 Task: Search one way flight ticket for 2 adults, 4 children and 1 infant on lap in business from Charlottesville: Charlottesville-albemarle Airport to Evansville: Evansville Regional Airport on 8-3-2023. Choice of flights is Spirit. Number of bags: 1 carry on bag. Price is upto 83000. Outbound departure time preference is 20:30.
Action: Mouse moved to (290, 117)
Screenshot: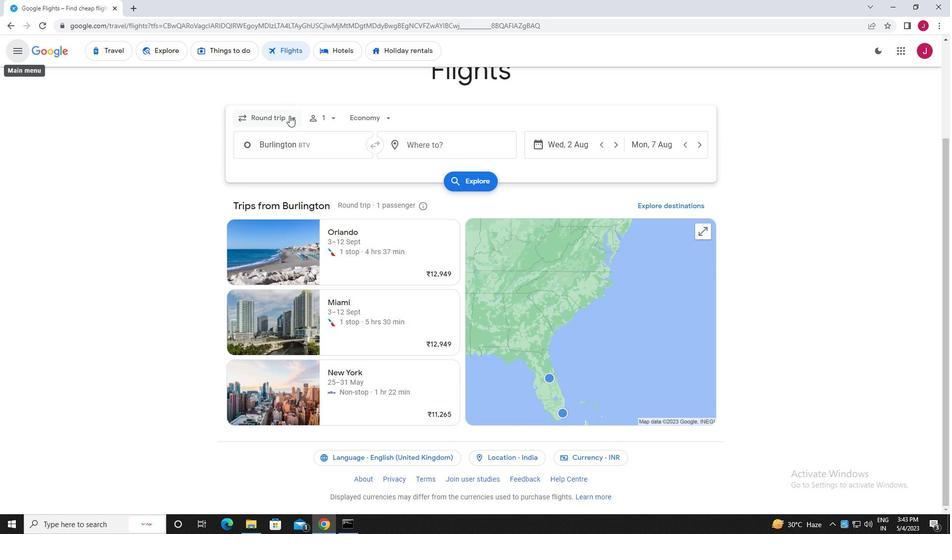 
Action: Mouse pressed left at (290, 117)
Screenshot: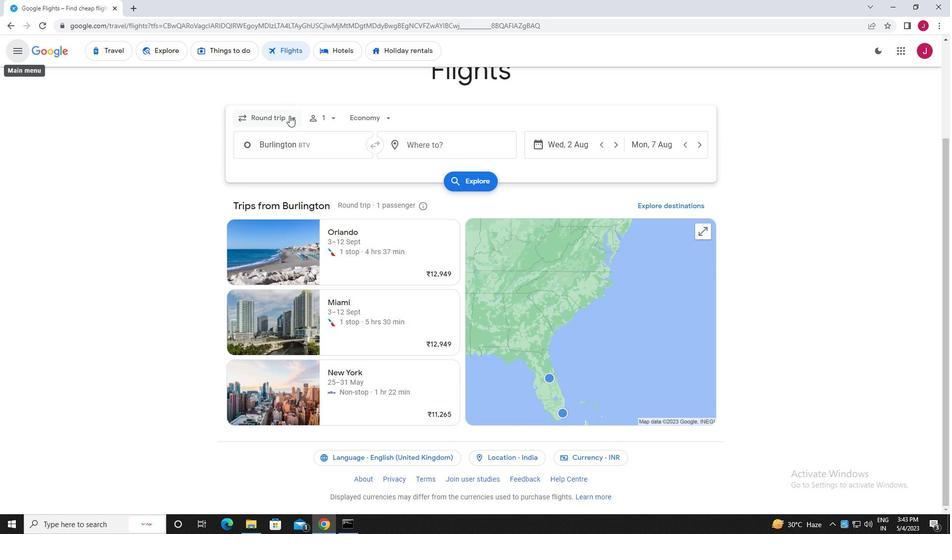 
Action: Mouse moved to (278, 162)
Screenshot: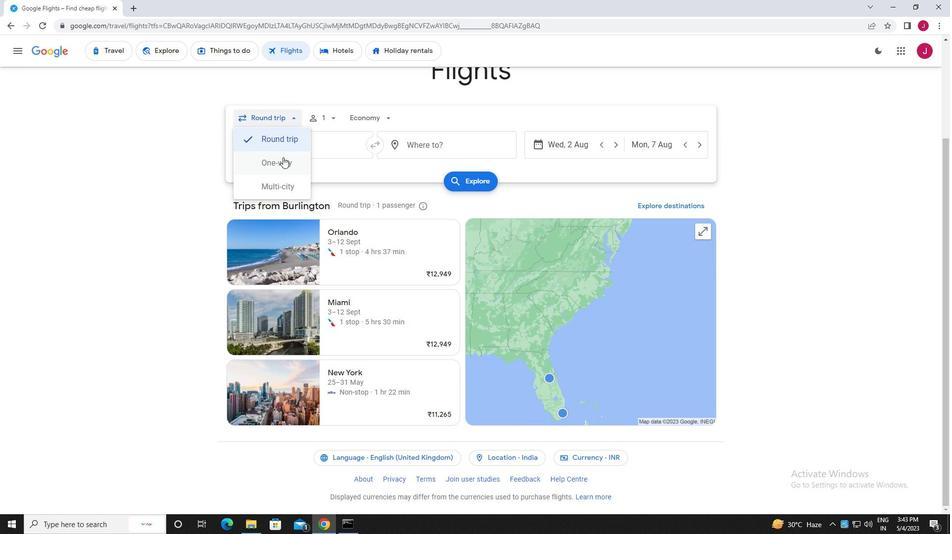 
Action: Mouse pressed left at (278, 162)
Screenshot: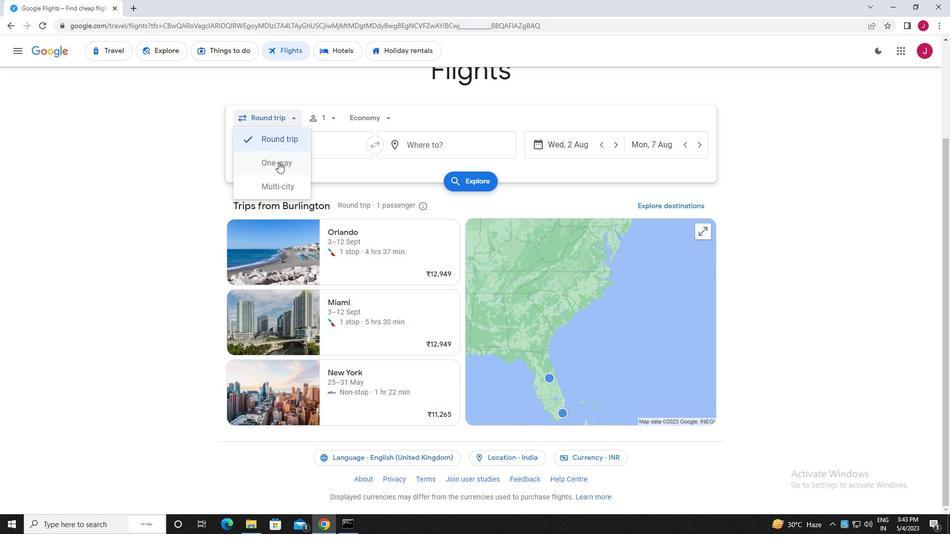 
Action: Mouse moved to (330, 117)
Screenshot: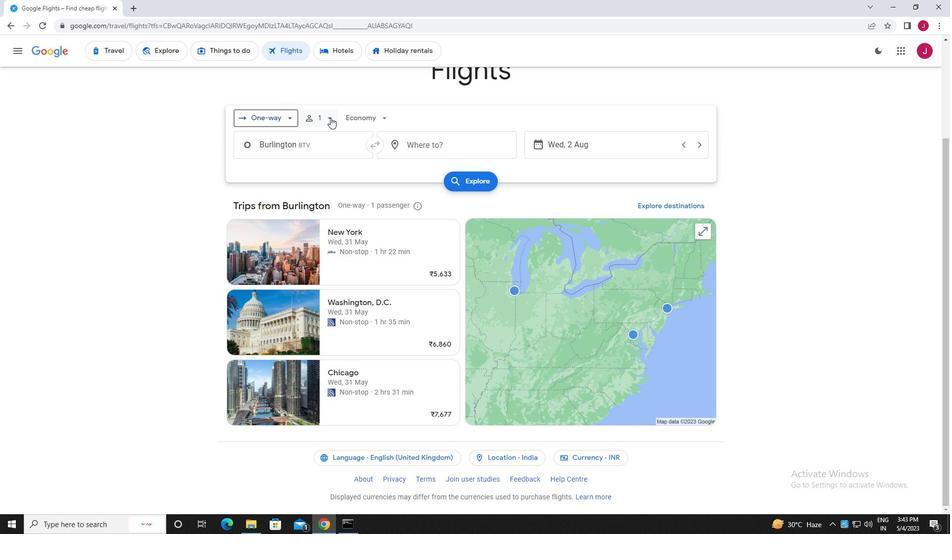 
Action: Mouse pressed left at (330, 117)
Screenshot: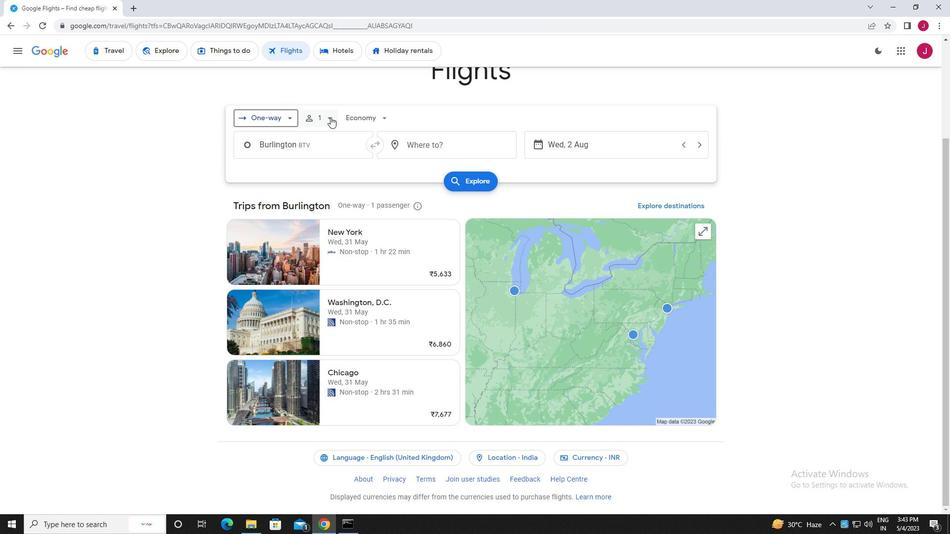 
Action: Mouse moved to (399, 143)
Screenshot: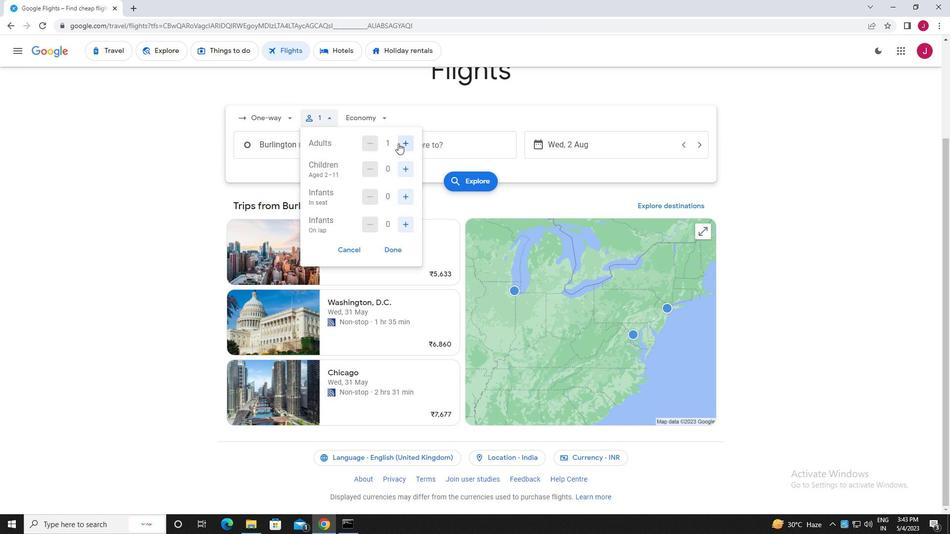 
Action: Mouse pressed left at (399, 143)
Screenshot: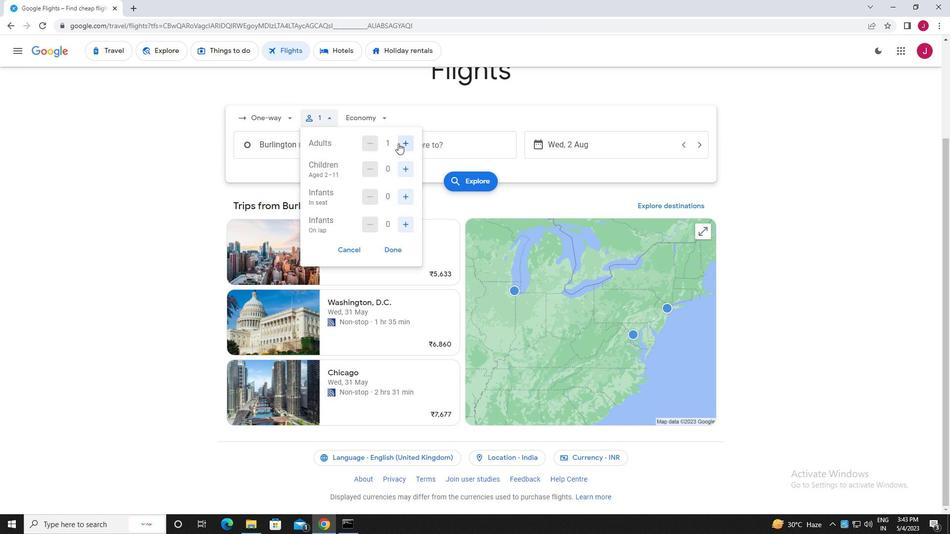 
Action: Mouse moved to (404, 171)
Screenshot: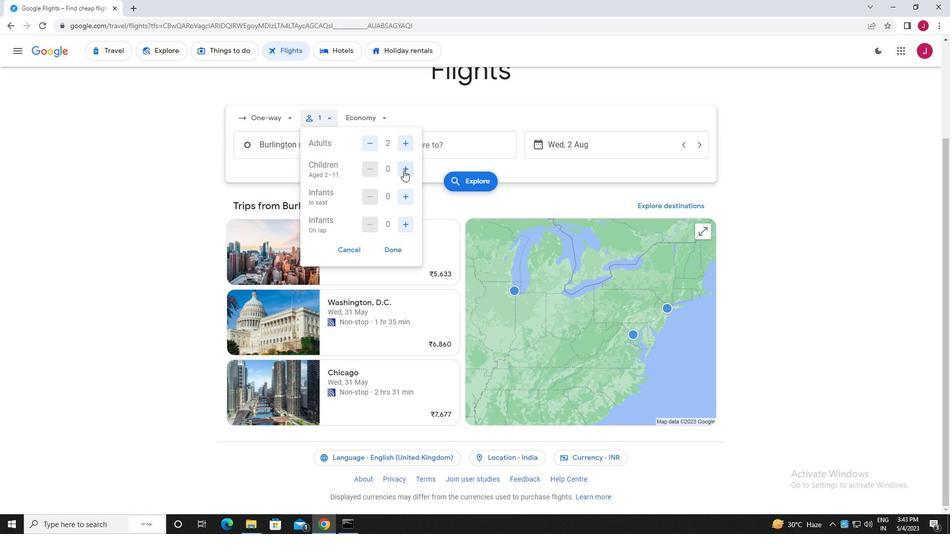 
Action: Mouse pressed left at (404, 171)
Screenshot: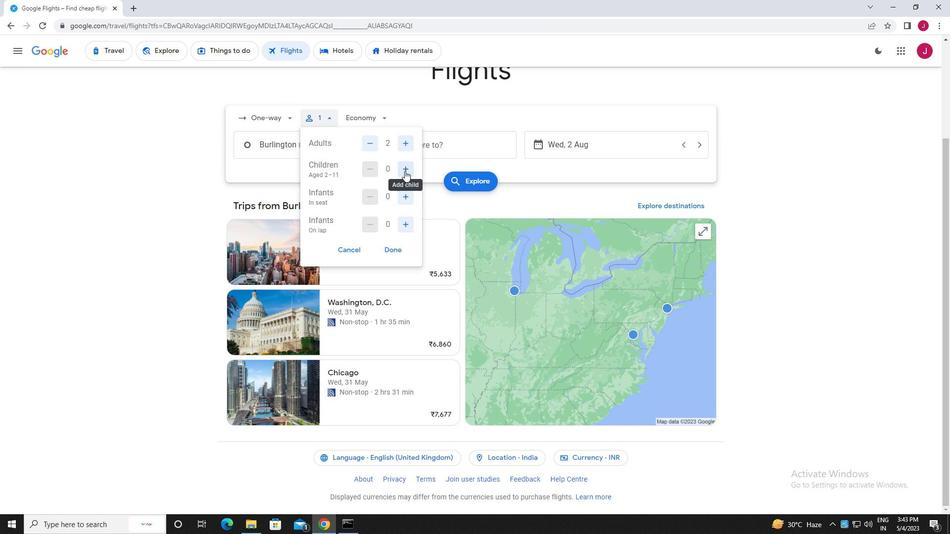
Action: Mouse pressed left at (404, 171)
Screenshot: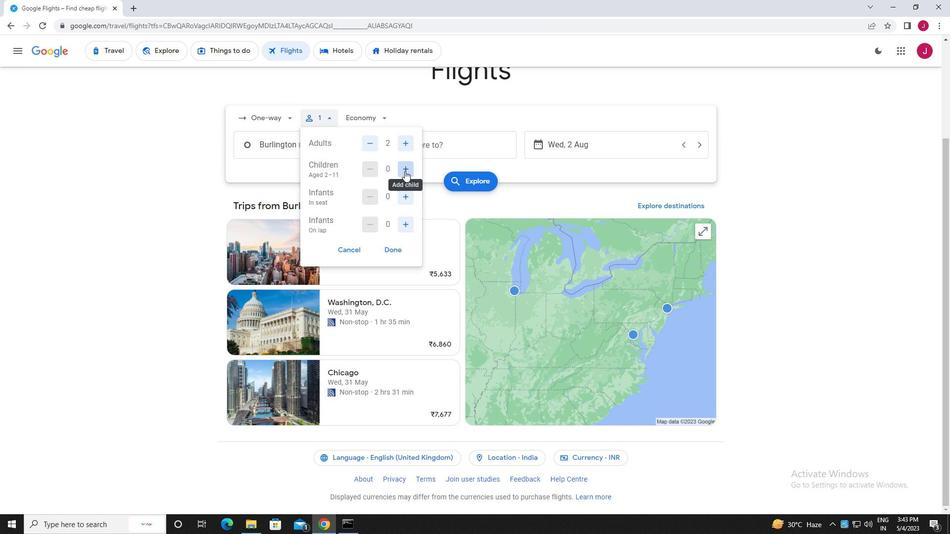 
Action: Mouse pressed left at (404, 171)
Screenshot: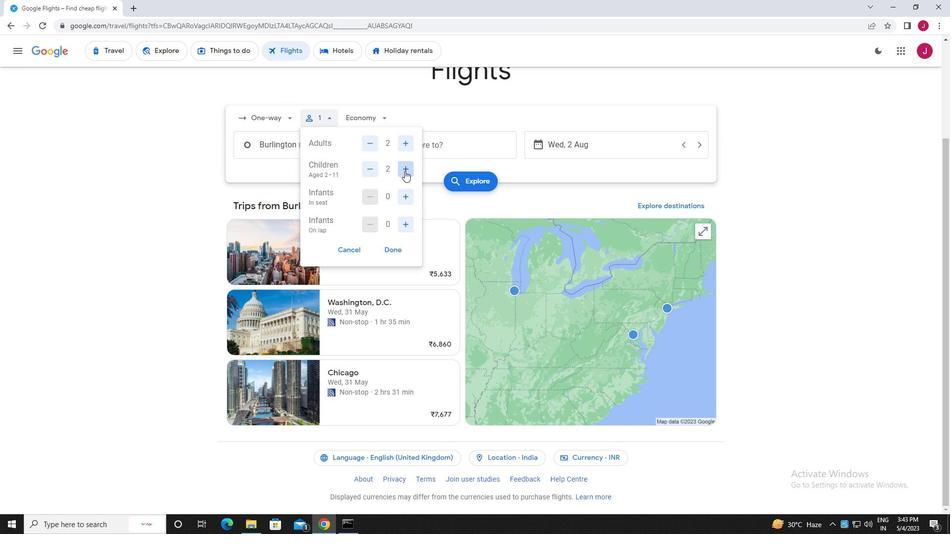 
Action: Mouse pressed left at (404, 171)
Screenshot: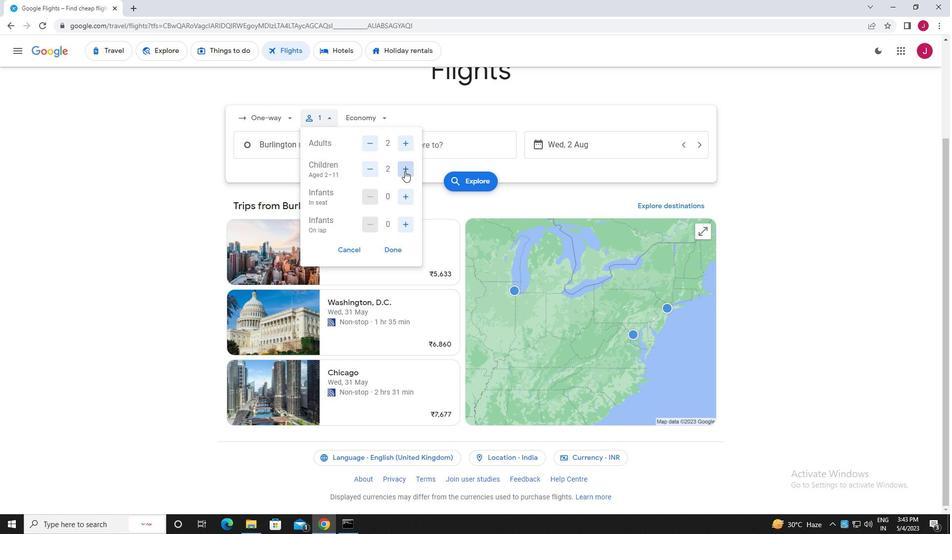 
Action: Mouse moved to (402, 225)
Screenshot: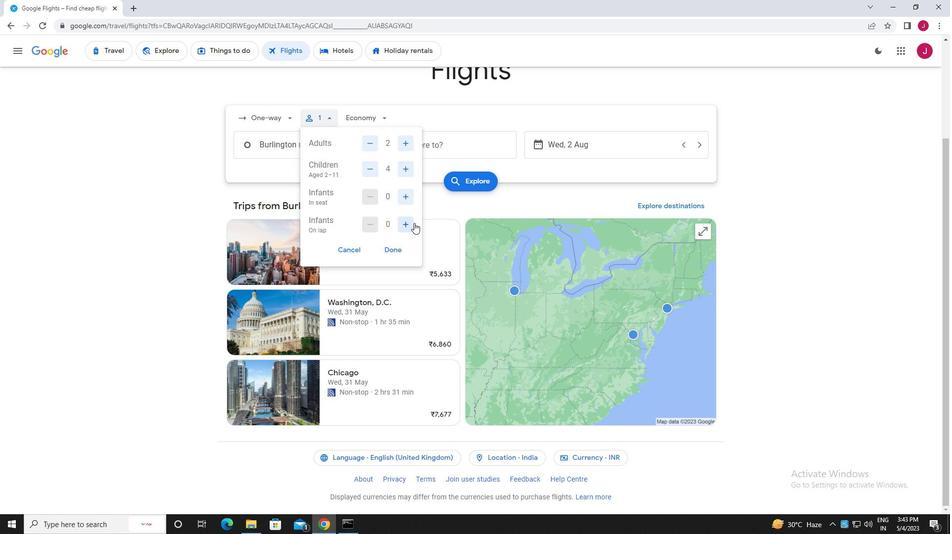 
Action: Mouse pressed left at (402, 225)
Screenshot: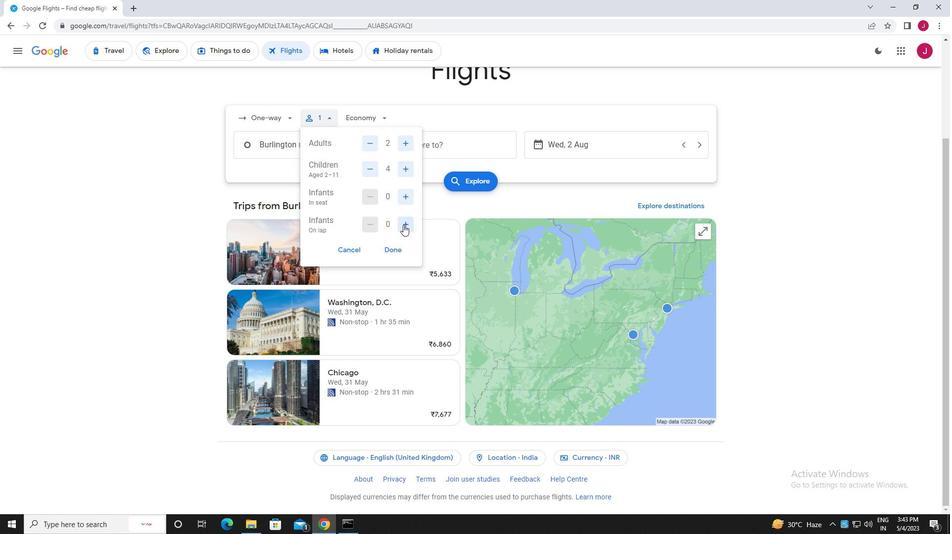 
Action: Mouse moved to (395, 248)
Screenshot: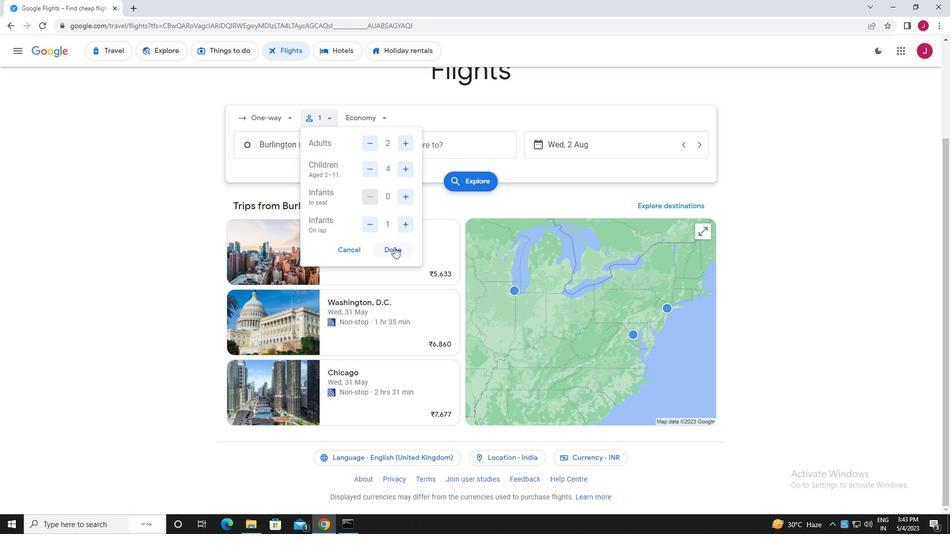 
Action: Mouse pressed left at (395, 248)
Screenshot: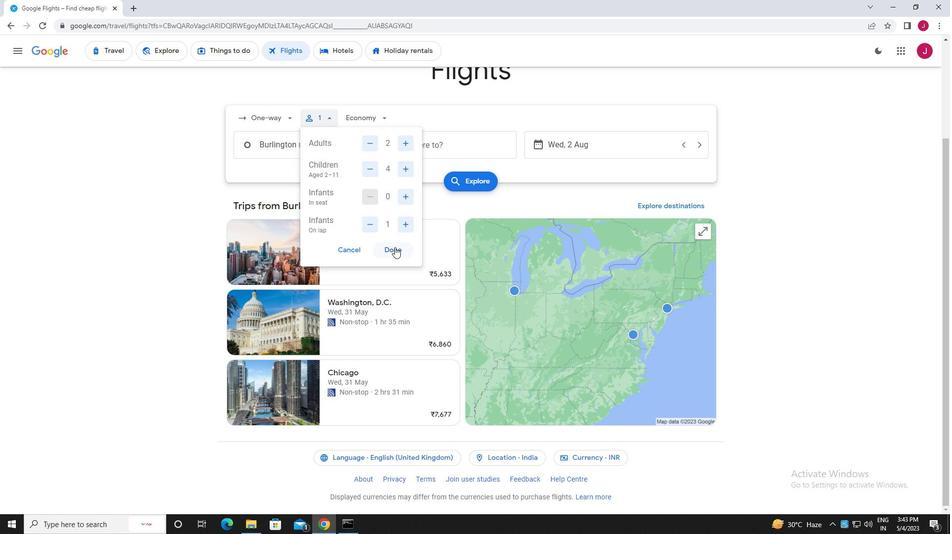 
Action: Mouse moved to (381, 120)
Screenshot: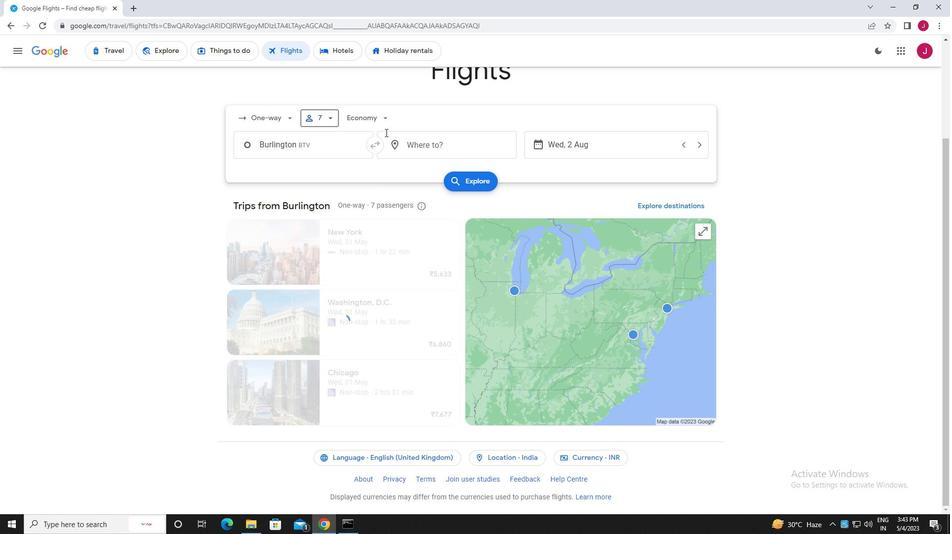 
Action: Mouse pressed left at (381, 120)
Screenshot: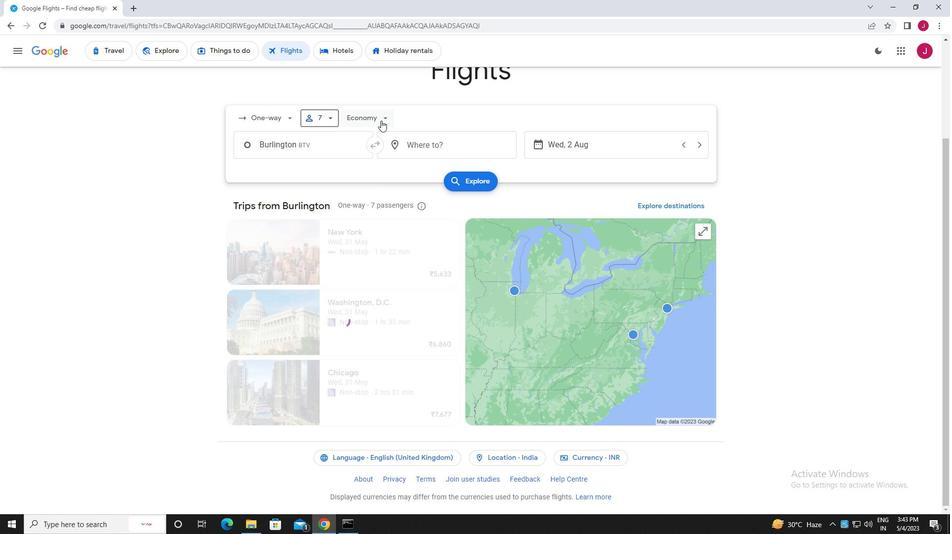 
Action: Mouse moved to (390, 188)
Screenshot: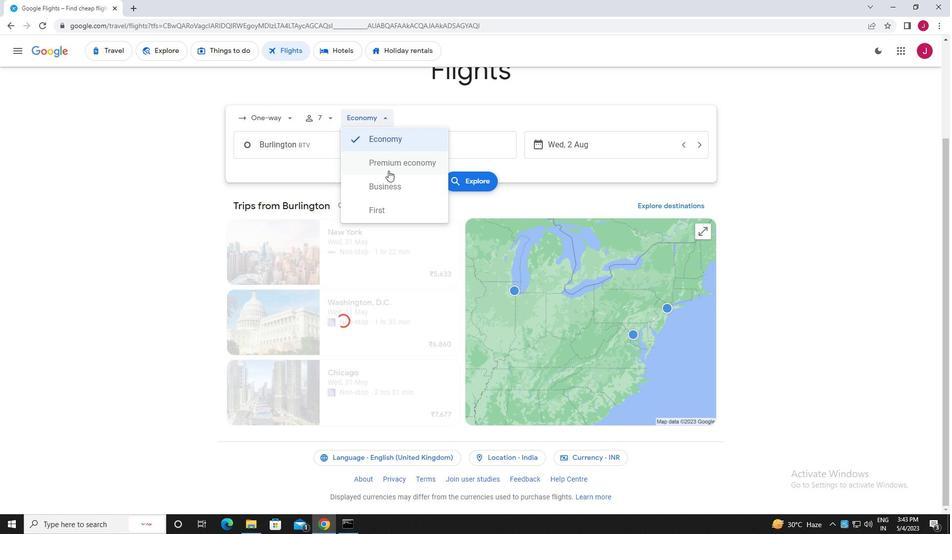 
Action: Mouse pressed left at (390, 188)
Screenshot: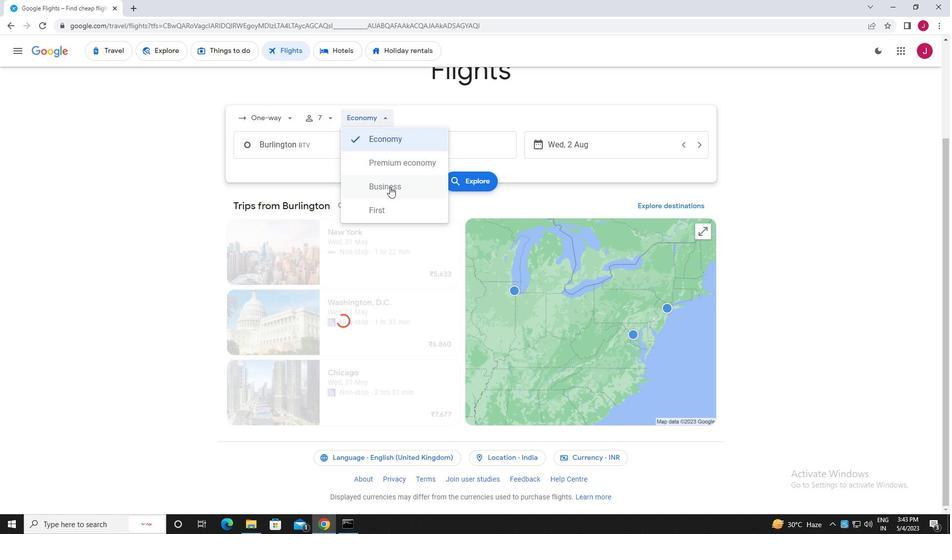
Action: Mouse moved to (344, 147)
Screenshot: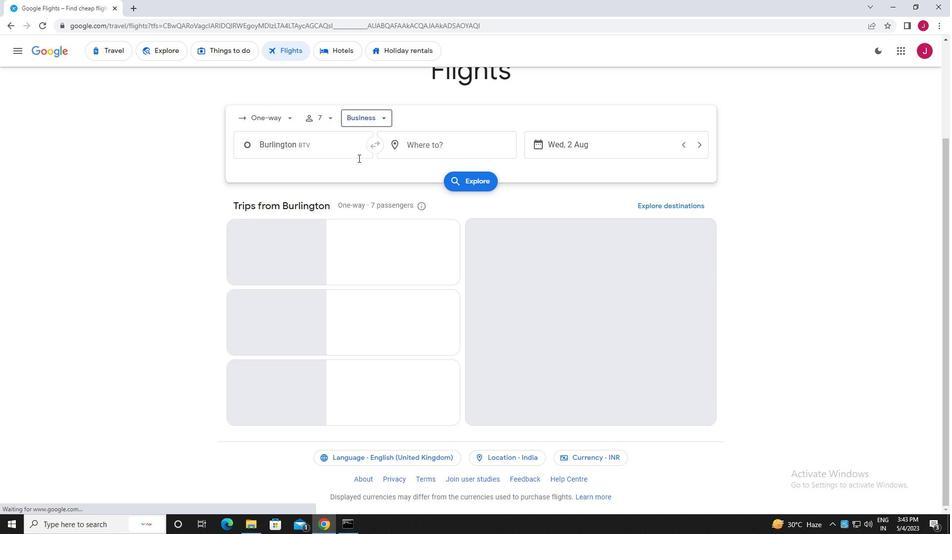 
Action: Mouse pressed left at (344, 147)
Screenshot: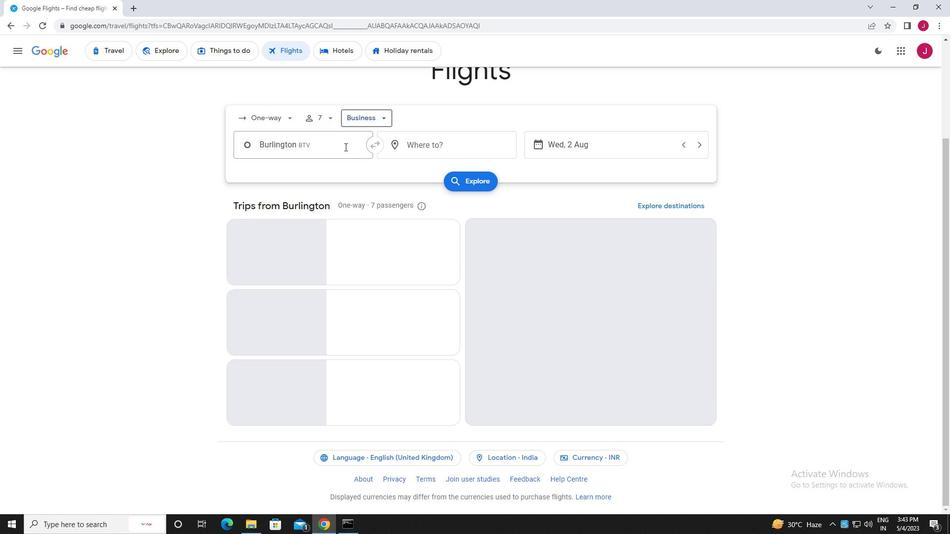 
Action: Mouse moved to (343, 147)
Screenshot: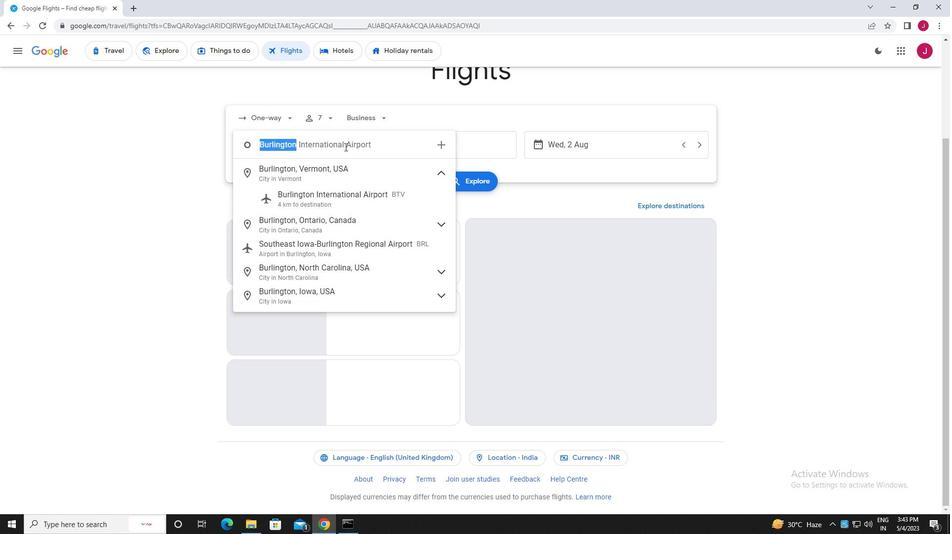 
Action: Key pressed charlottesville
Screenshot: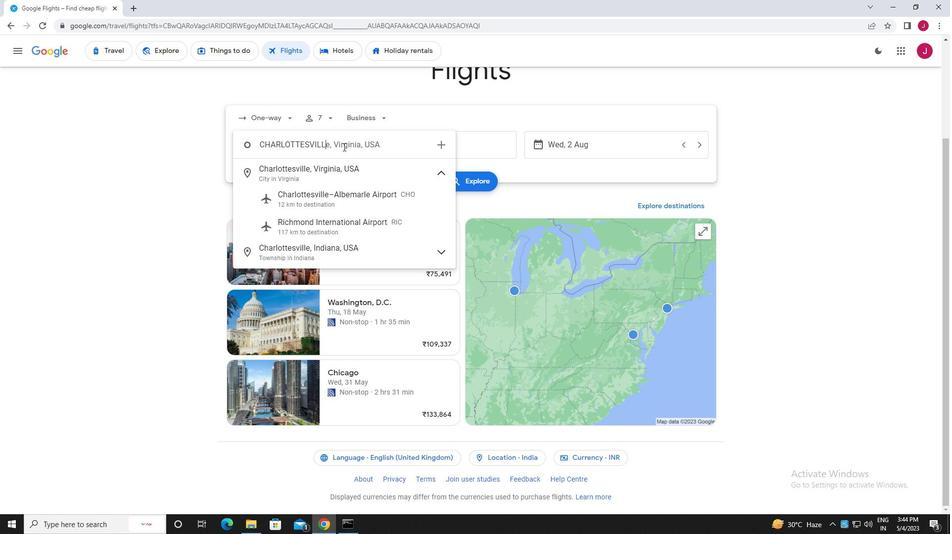 
Action: Mouse moved to (372, 196)
Screenshot: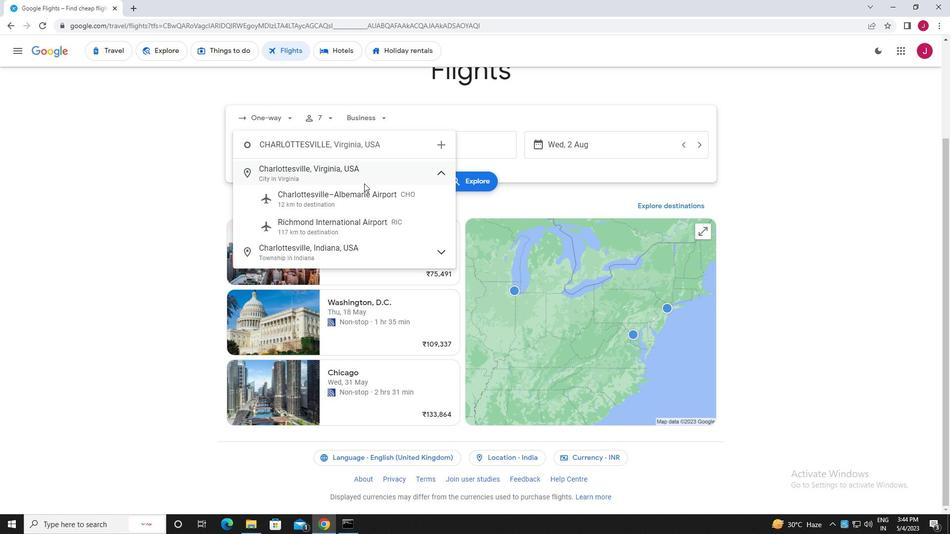 
Action: Mouse pressed left at (372, 196)
Screenshot: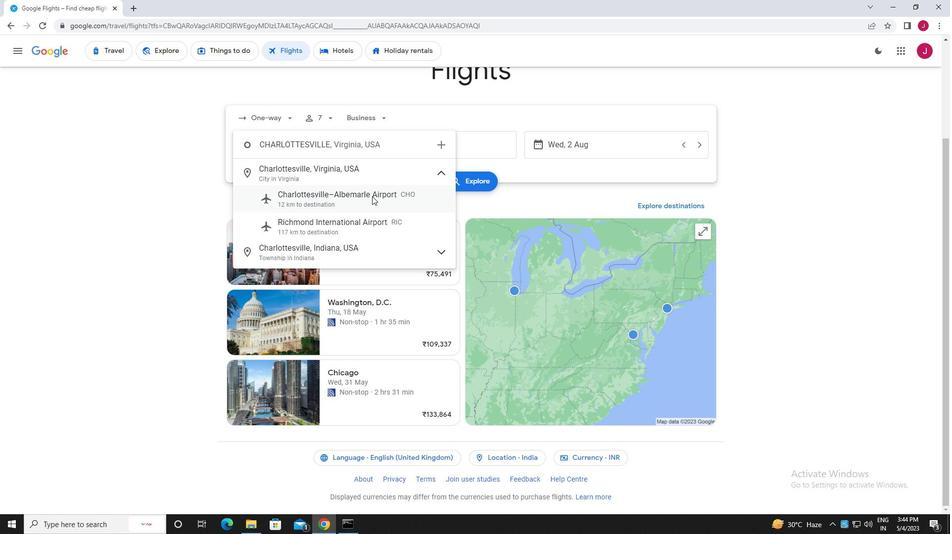 
Action: Mouse moved to (463, 151)
Screenshot: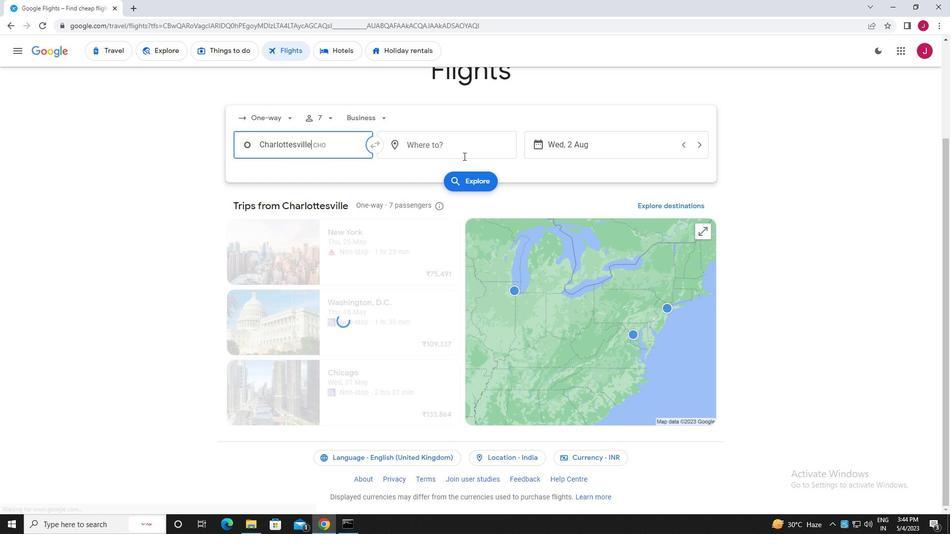 
Action: Mouse pressed left at (463, 151)
Screenshot: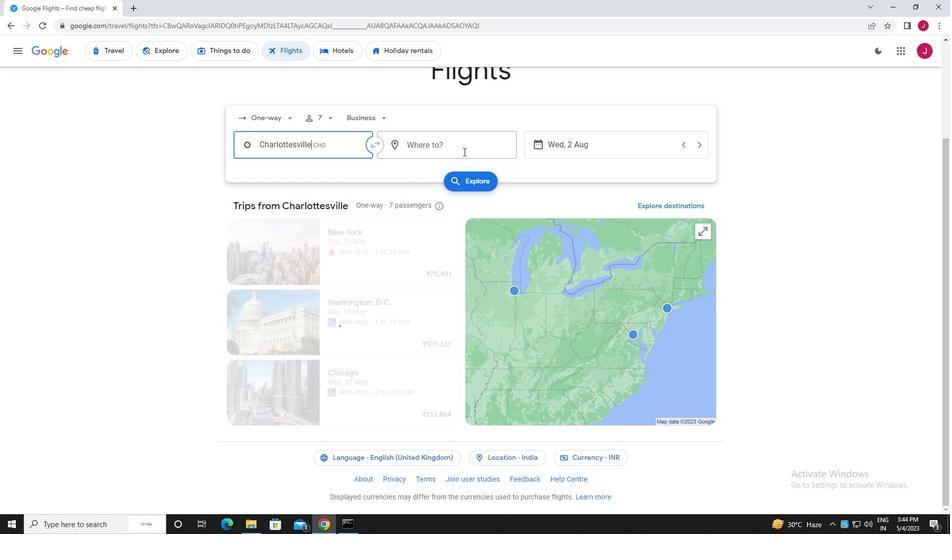 
Action: Key pressed evans<Key.space>v<Key.backspace><Key.backspace>
Screenshot: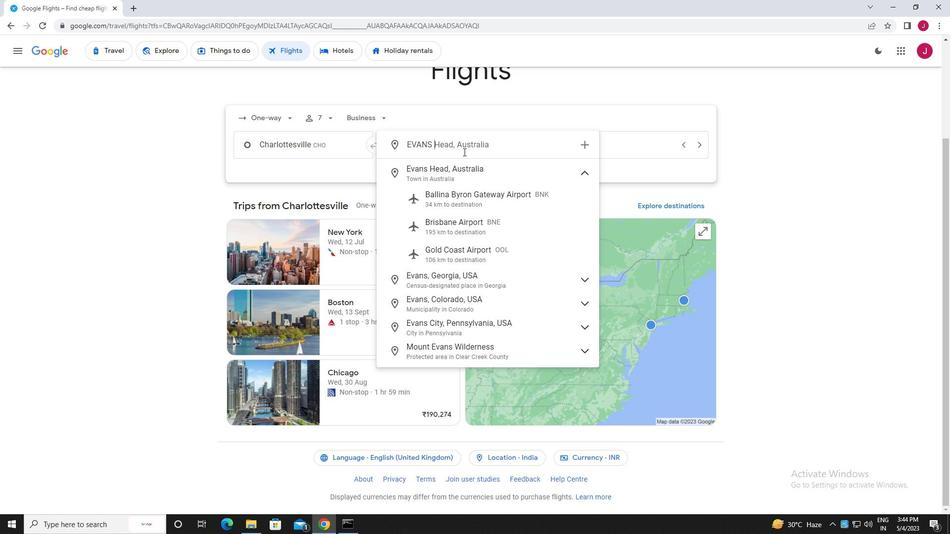 
Action: Mouse moved to (488, 198)
Screenshot: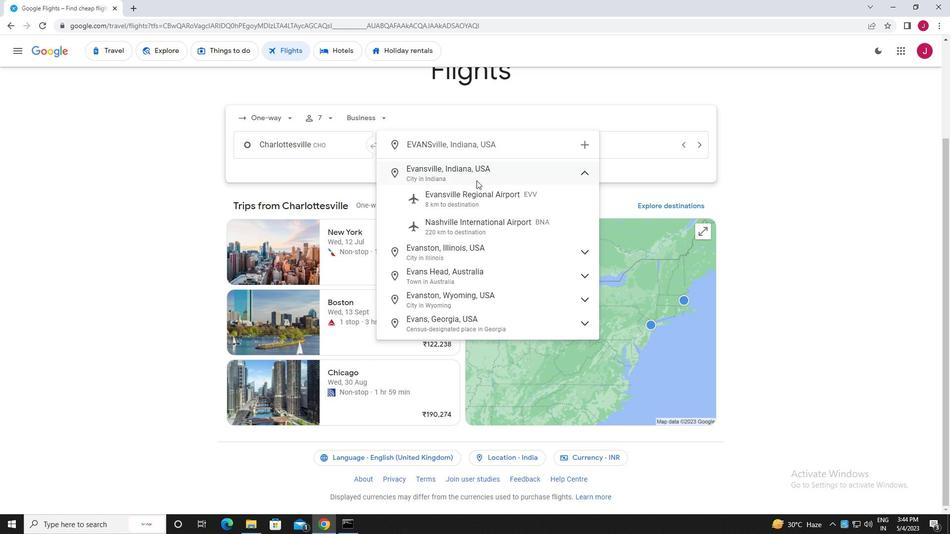 
Action: Mouse pressed left at (488, 198)
Screenshot: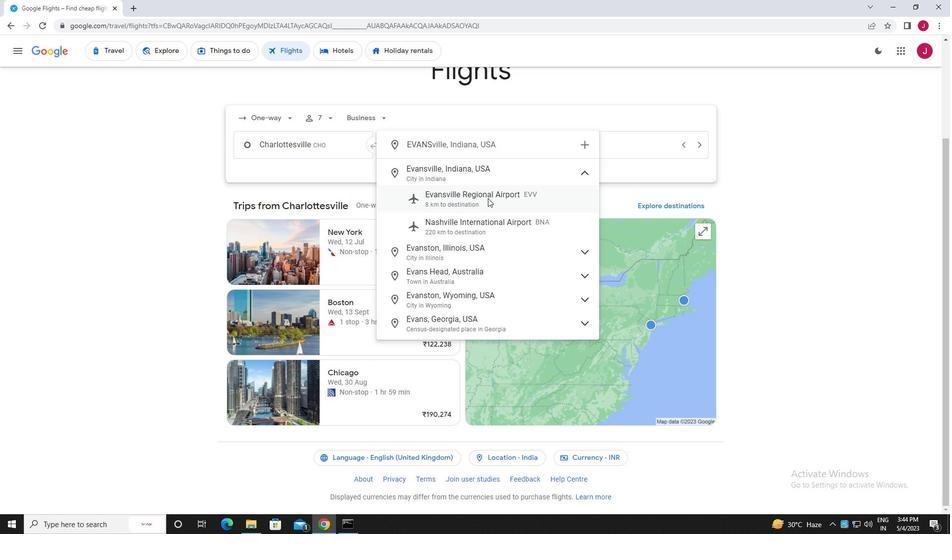 
Action: Mouse moved to (603, 145)
Screenshot: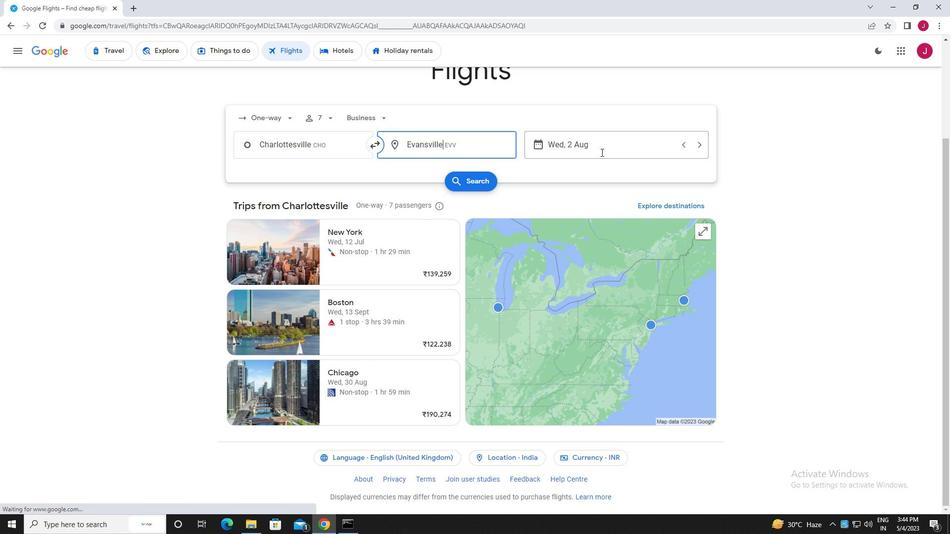 
Action: Mouse pressed left at (603, 145)
Screenshot: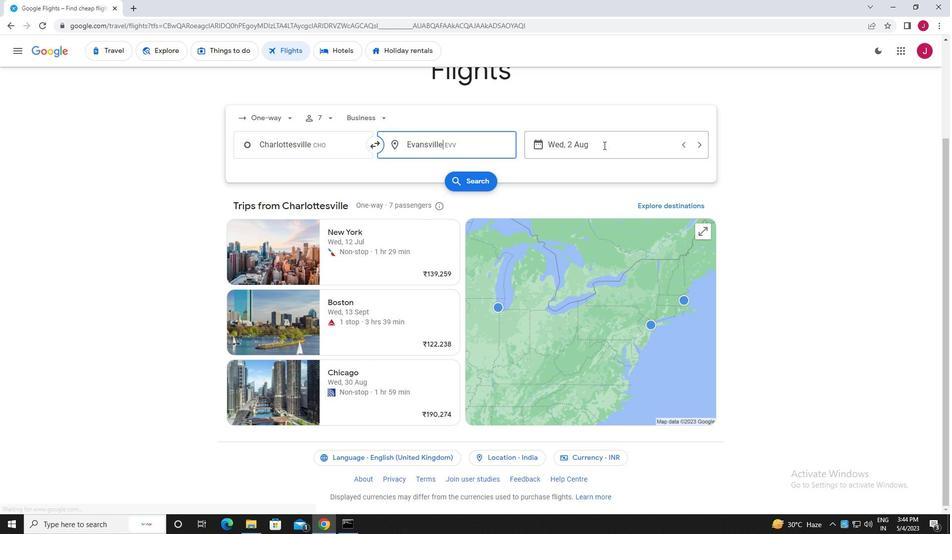 
Action: Mouse moved to (455, 222)
Screenshot: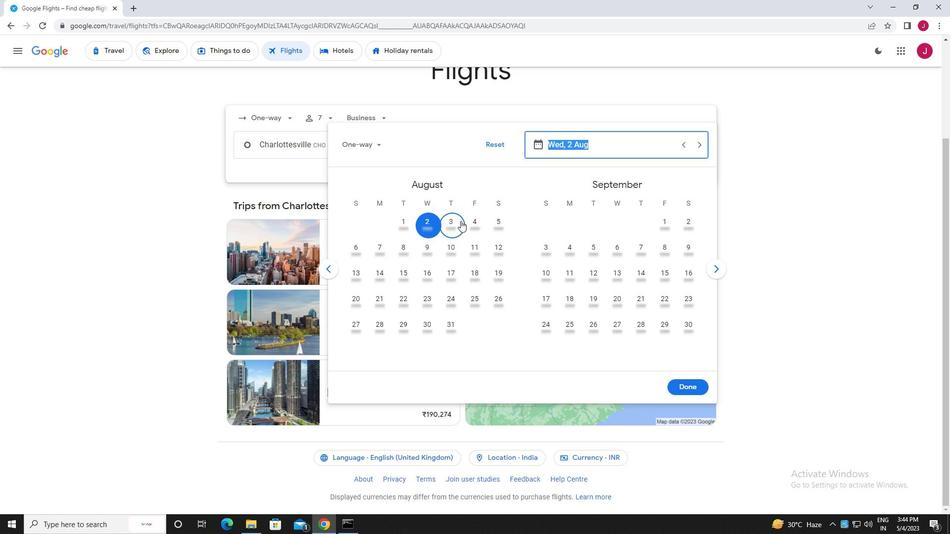 
Action: Mouse pressed left at (455, 222)
Screenshot: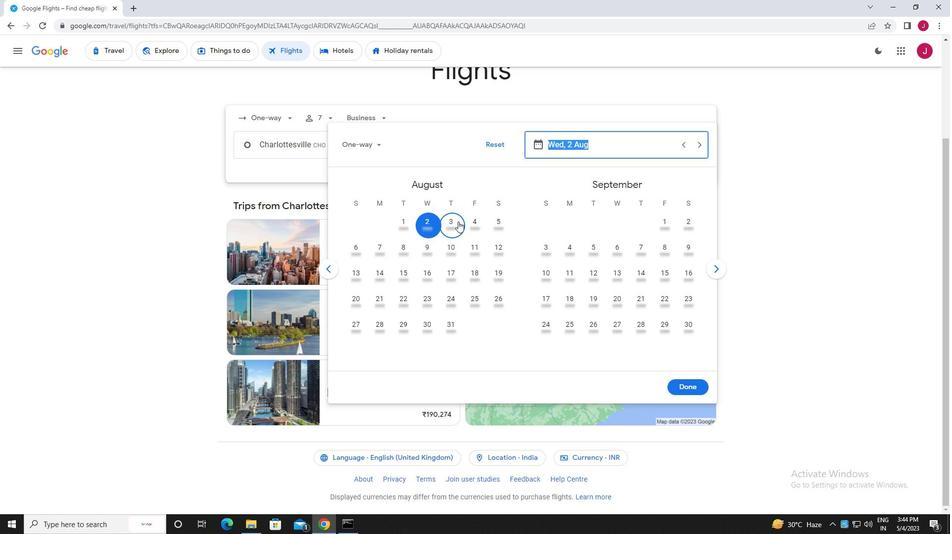 
Action: Mouse moved to (689, 387)
Screenshot: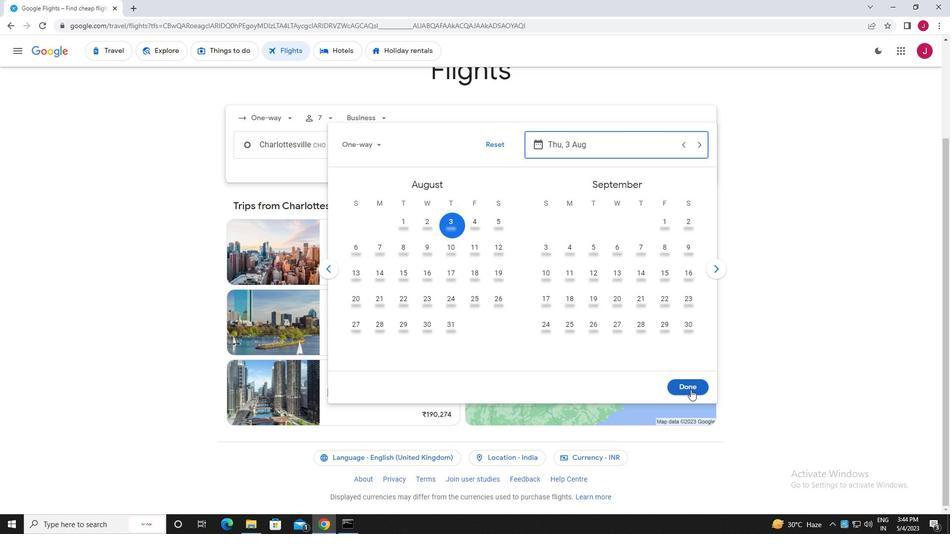 
Action: Mouse pressed left at (689, 387)
Screenshot: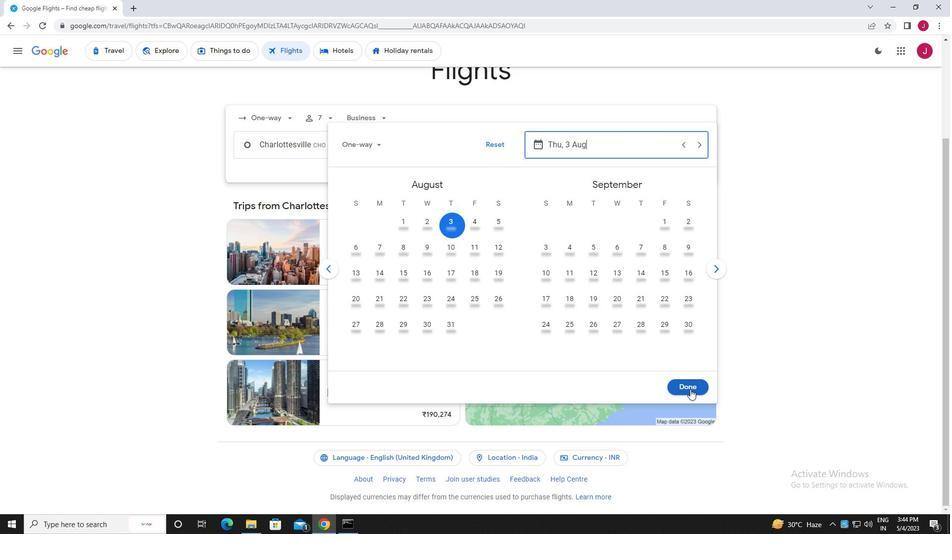 
Action: Mouse moved to (481, 180)
Screenshot: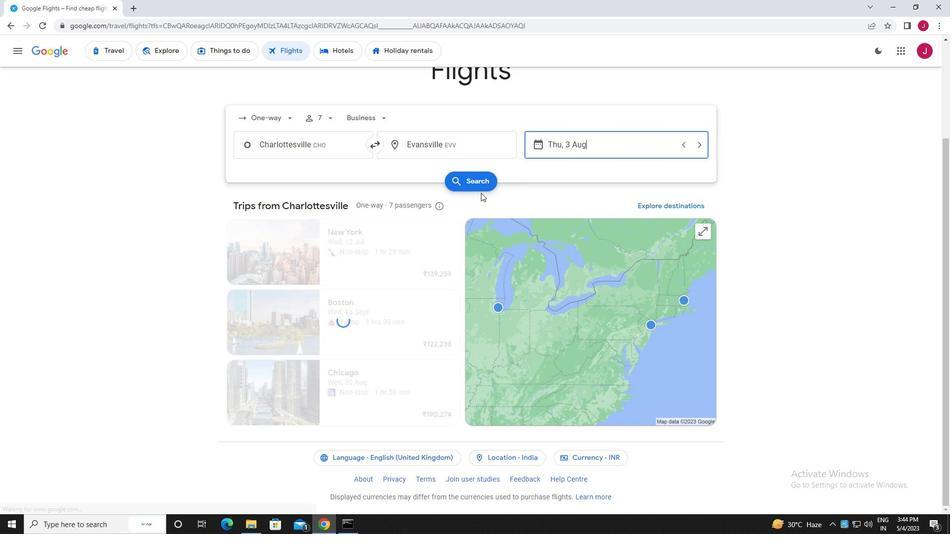 
Action: Mouse pressed left at (481, 180)
Screenshot: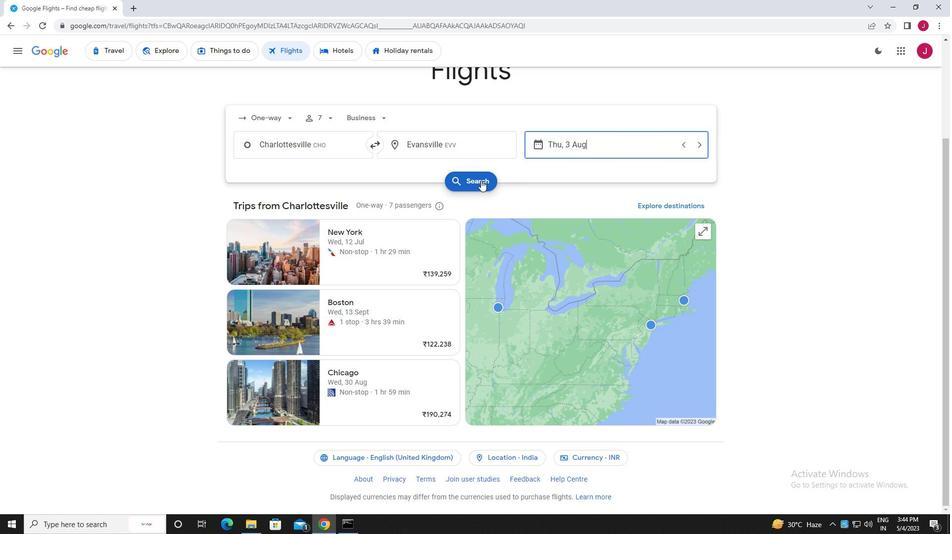 
Action: Mouse moved to (250, 142)
Screenshot: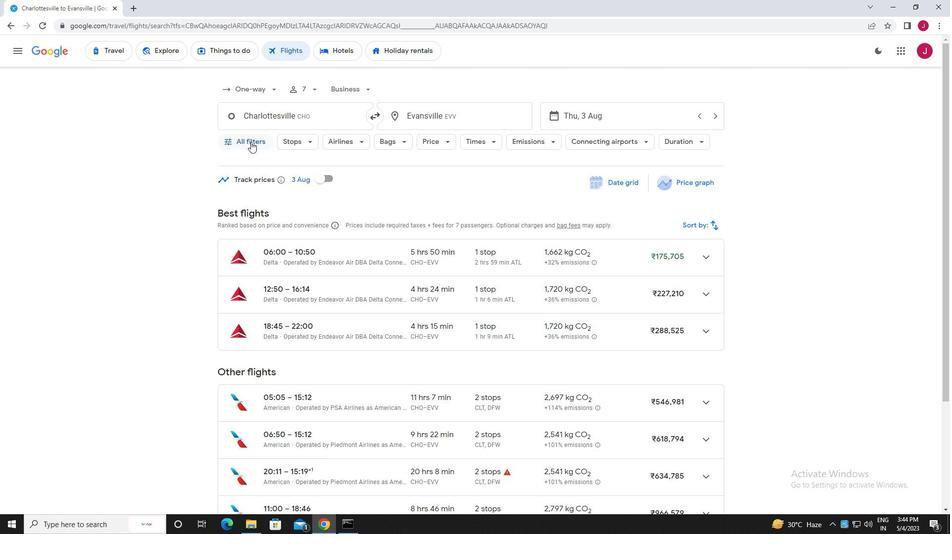 
Action: Mouse pressed left at (250, 142)
Screenshot: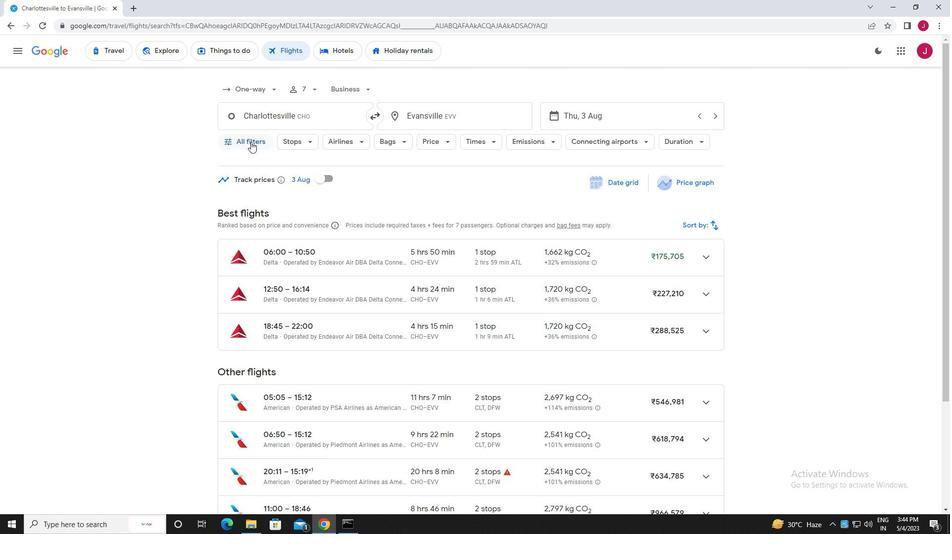 
Action: Mouse moved to (280, 173)
Screenshot: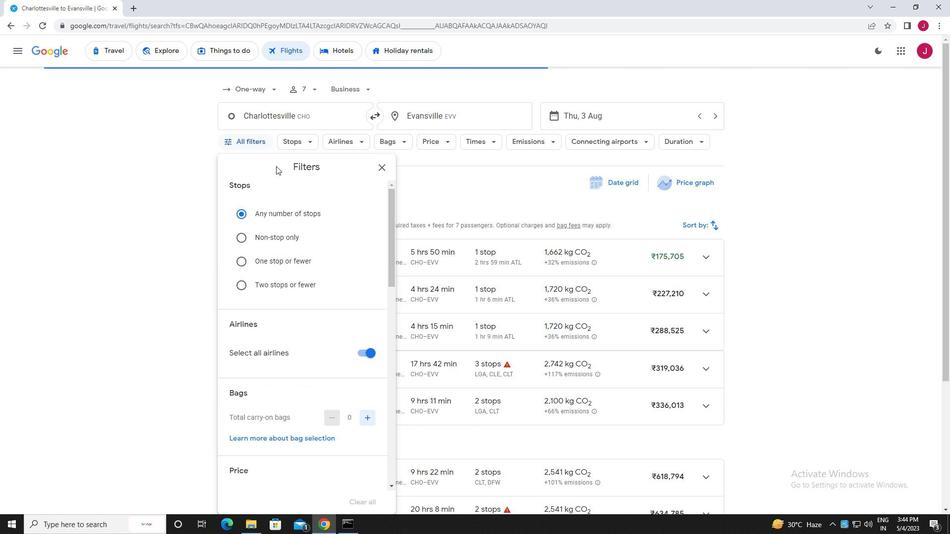 
Action: Mouse scrolled (280, 173) with delta (0, 0)
Screenshot: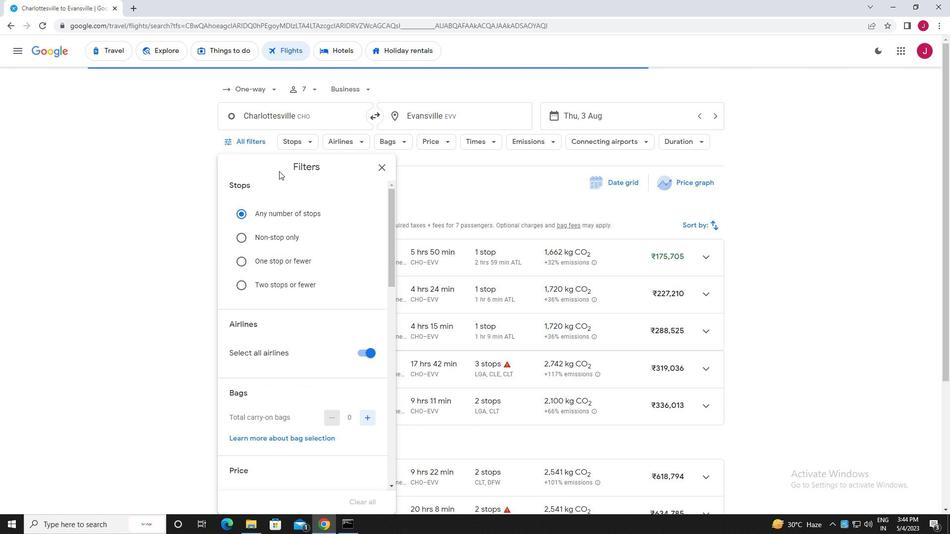 
Action: Mouse scrolled (280, 173) with delta (0, 0)
Screenshot: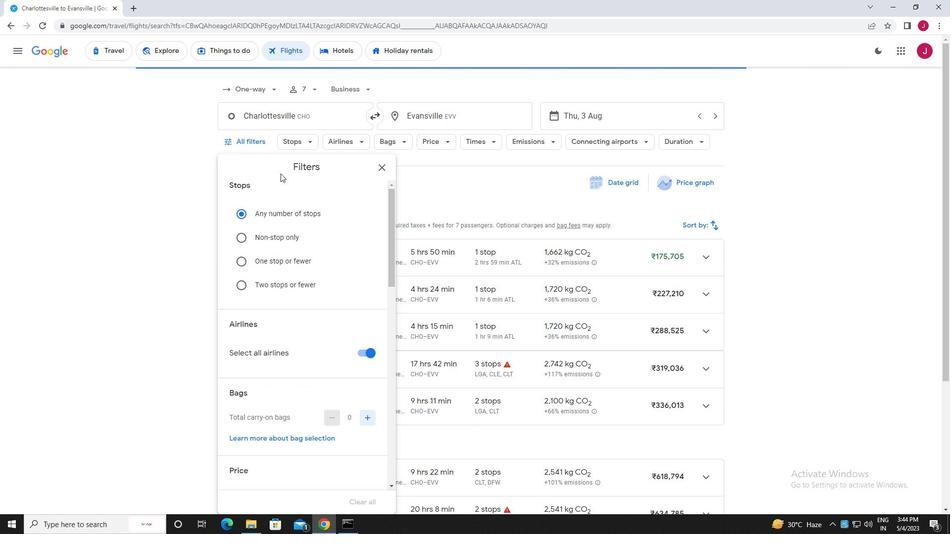 
Action: Mouse scrolled (280, 173) with delta (0, 0)
Screenshot: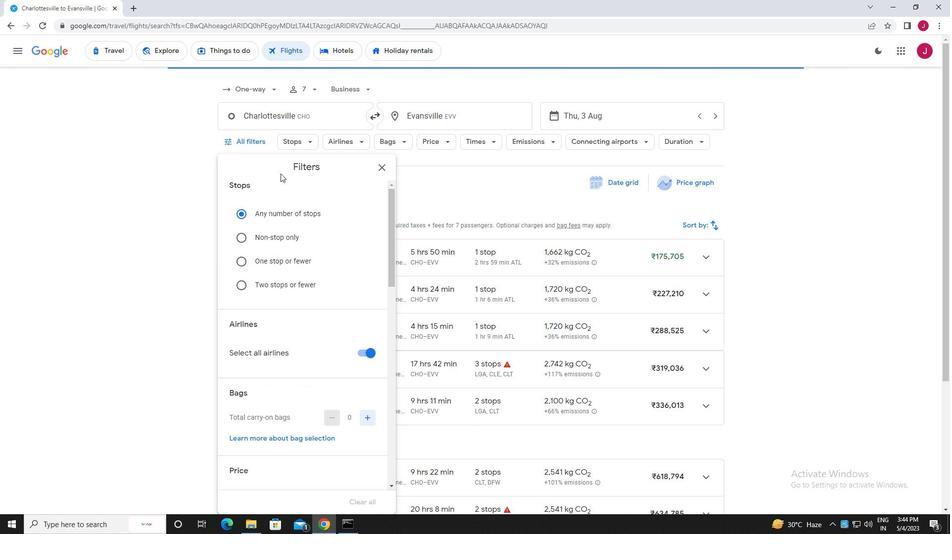 
Action: Mouse moved to (346, 167)
Screenshot: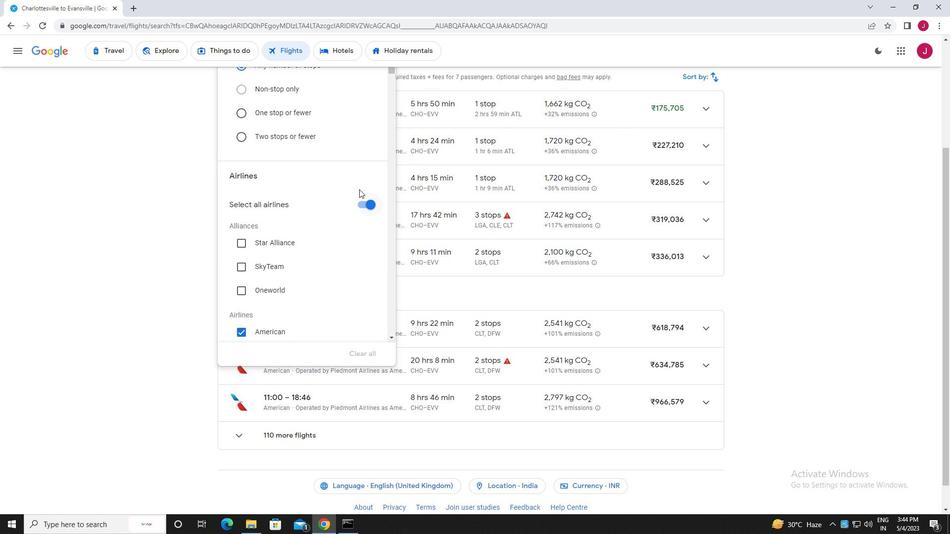 
Action: Mouse scrolled (346, 167) with delta (0, 0)
Screenshot: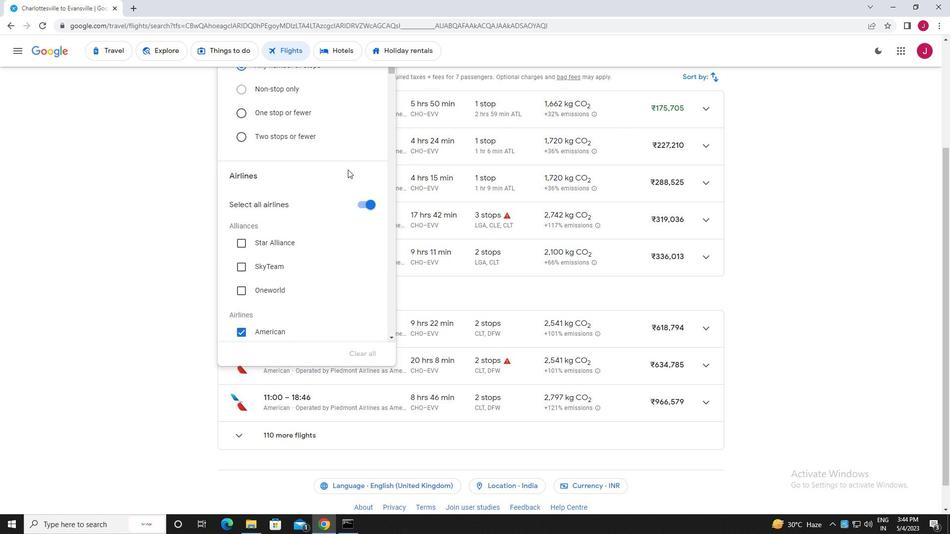 
Action: Mouse moved to (364, 154)
Screenshot: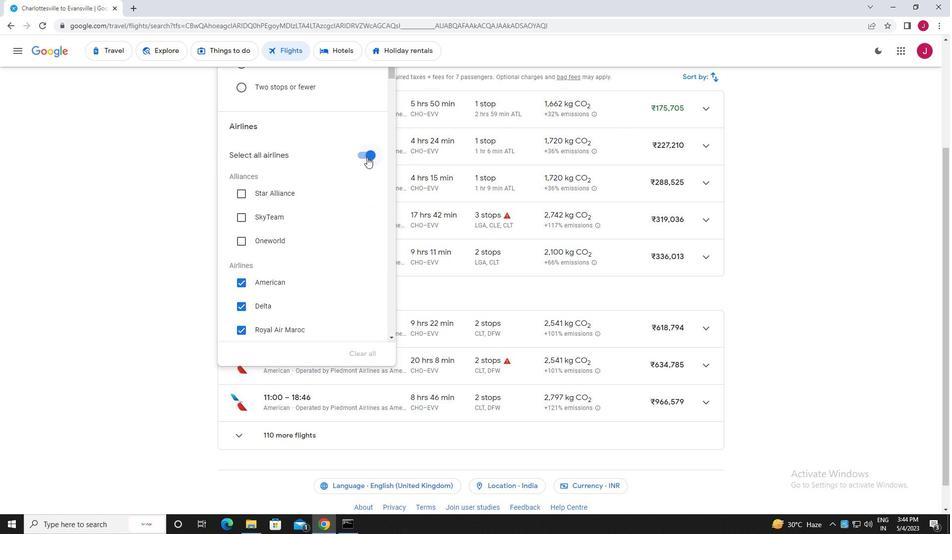 
Action: Mouse pressed left at (364, 154)
Screenshot: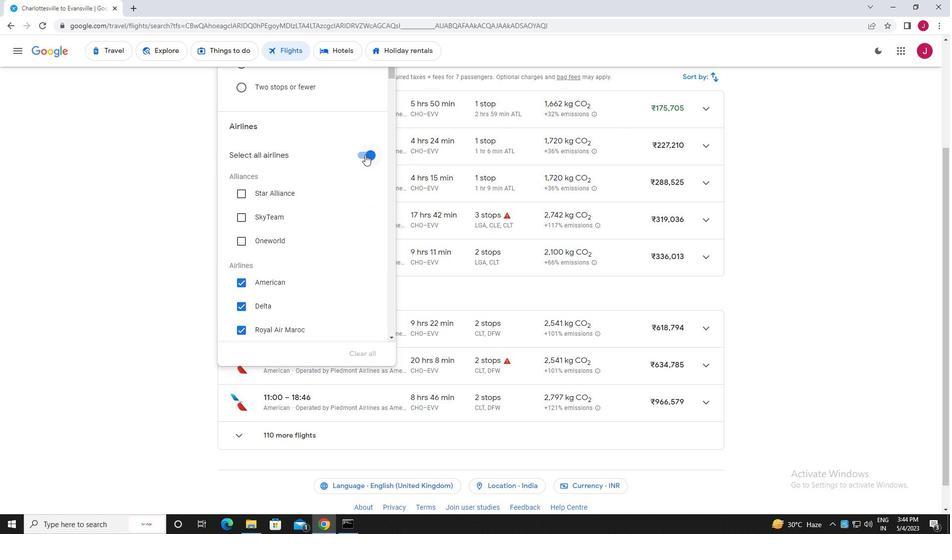 
Action: Mouse moved to (338, 163)
Screenshot: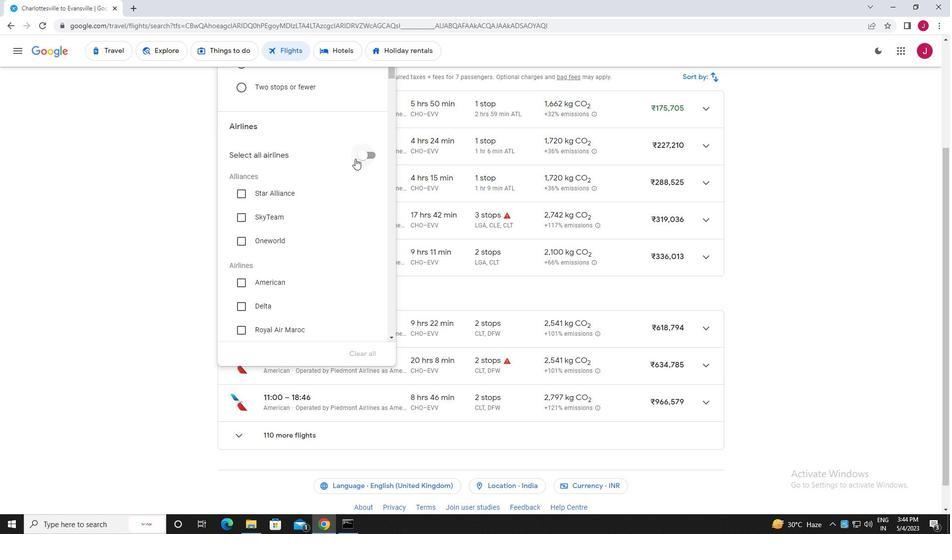 
Action: Mouse scrolled (338, 163) with delta (0, 0)
Screenshot: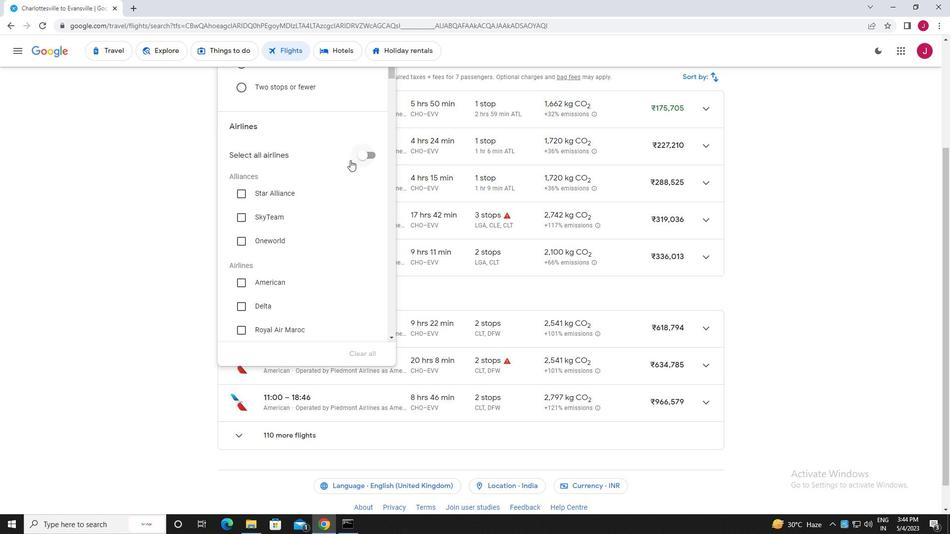 
Action: Mouse scrolled (338, 163) with delta (0, 0)
Screenshot: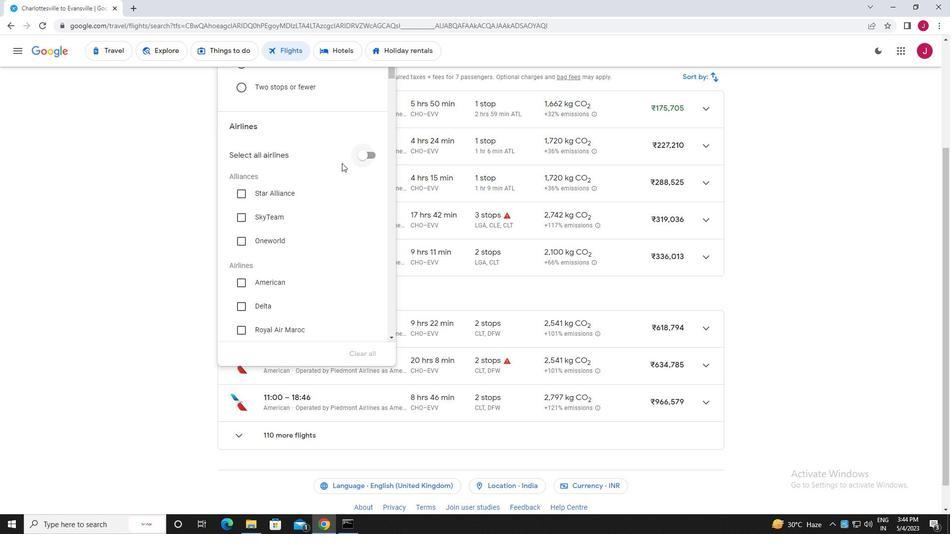 
Action: Mouse moved to (299, 122)
Screenshot: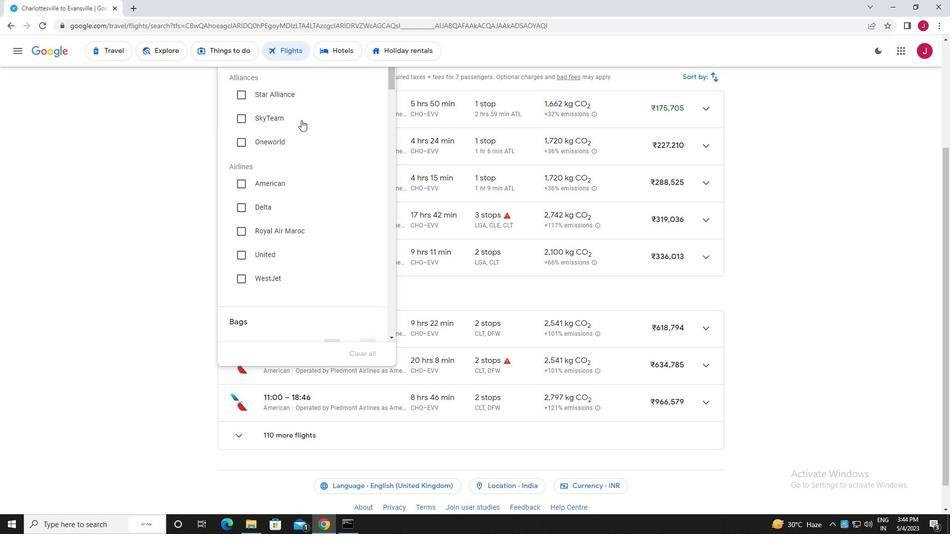 
Action: Mouse scrolled (299, 123) with delta (0, 0)
Screenshot: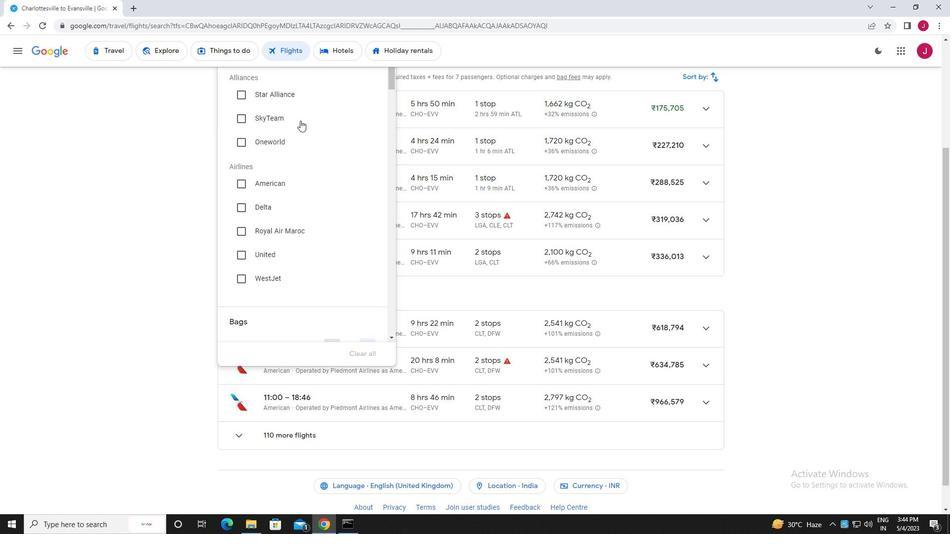 
Action: Mouse scrolled (299, 123) with delta (0, 0)
Screenshot: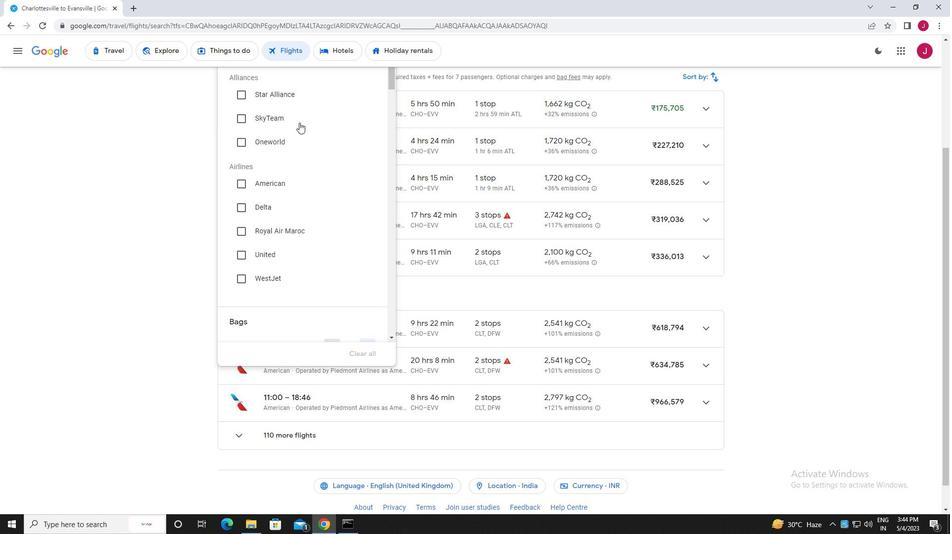 
Action: Mouse scrolled (299, 122) with delta (0, 0)
Screenshot: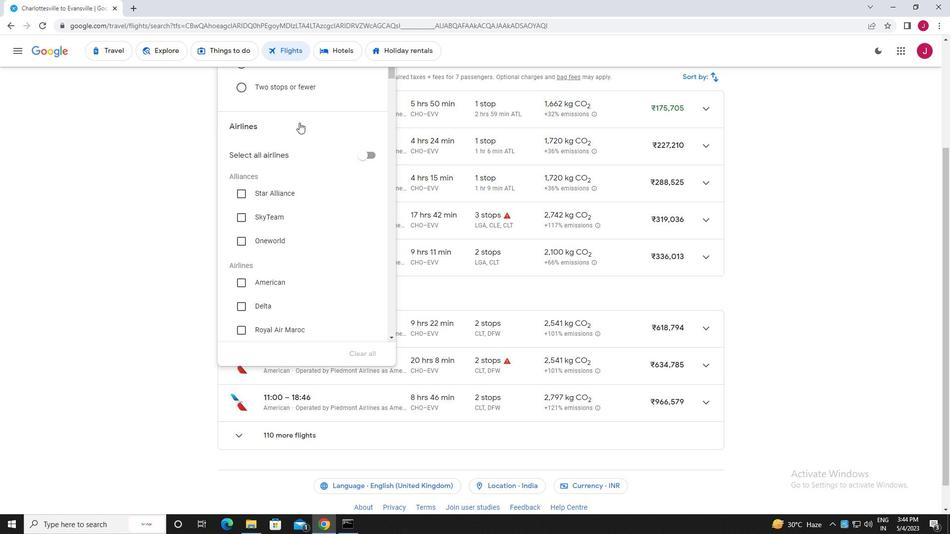 
Action: Mouse scrolled (299, 122) with delta (0, 0)
Screenshot: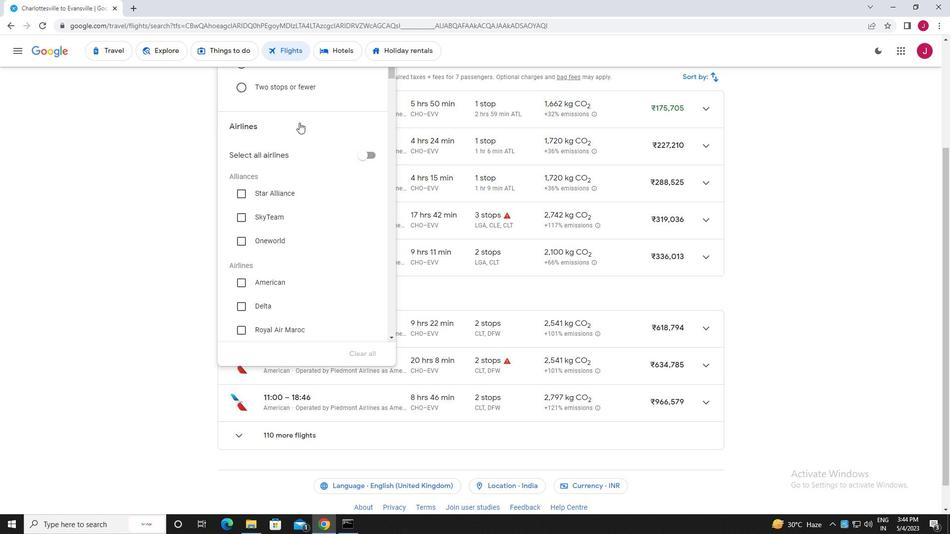 
Action: Mouse scrolled (299, 122) with delta (0, 0)
Screenshot: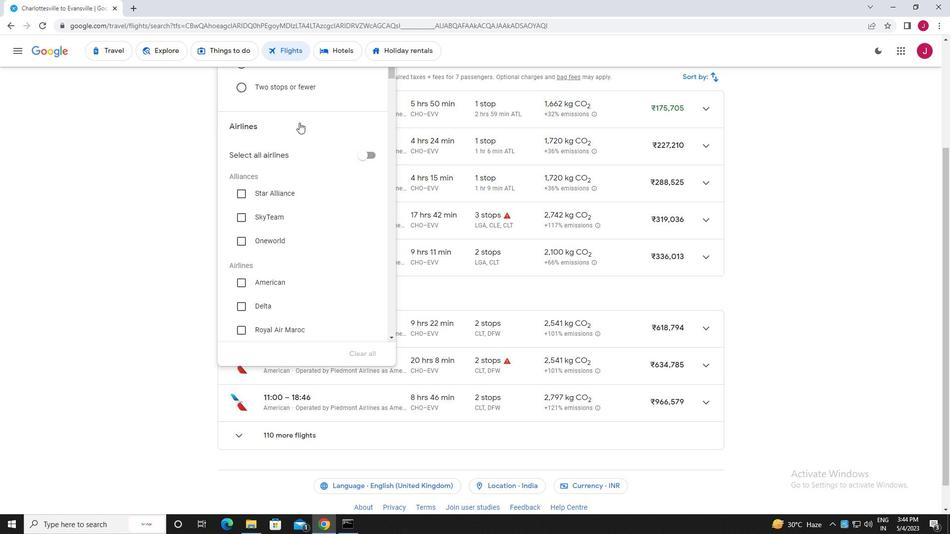 
Action: Mouse moved to (299, 124)
Screenshot: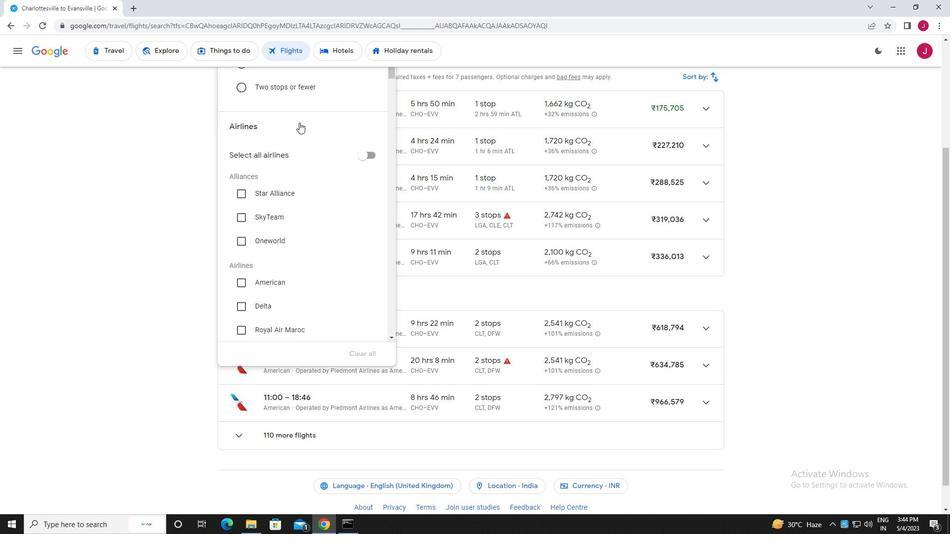 
Action: Mouse scrolled (299, 123) with delta (0, 0)
Screenshot: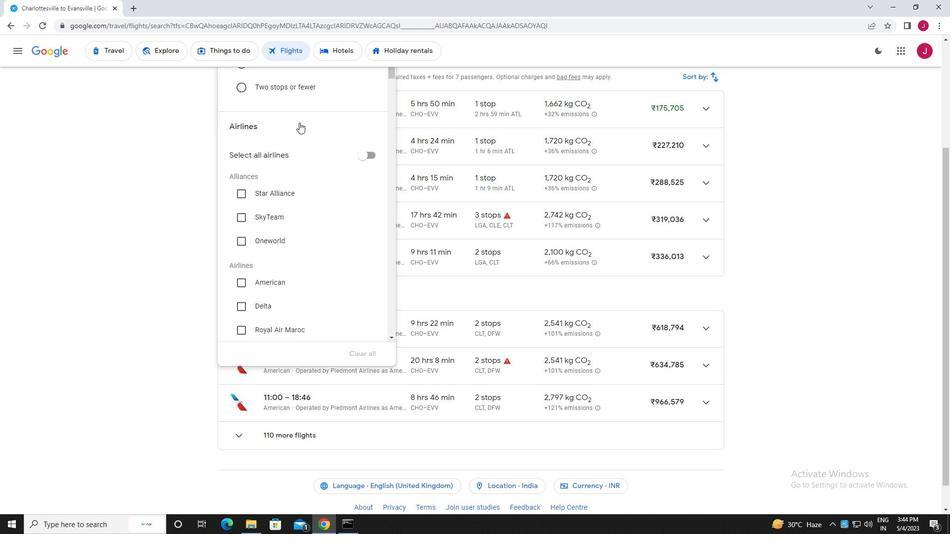 
Action: Mouse moved to (299, 126)
Screenshot: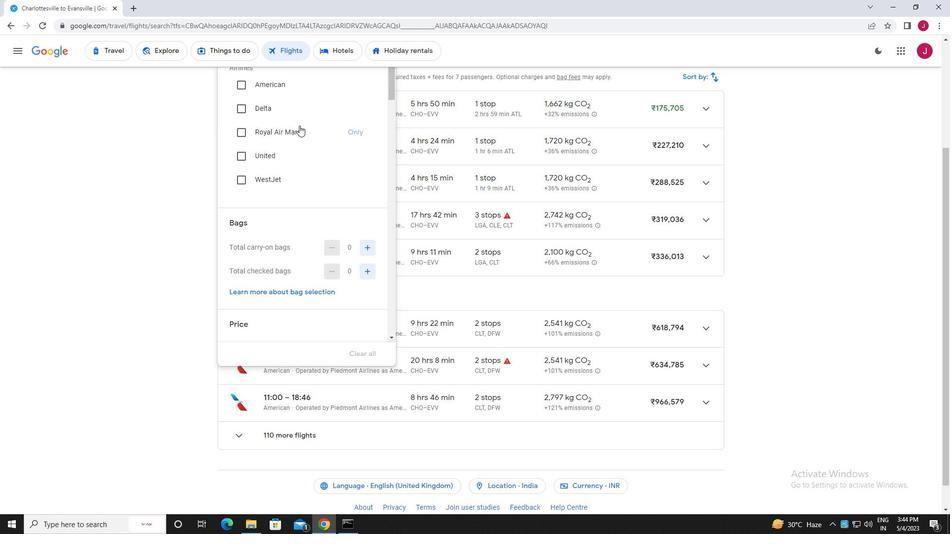 
Action: Mouse scrolled (299, 126) with delta (0, 0)
Screenshot: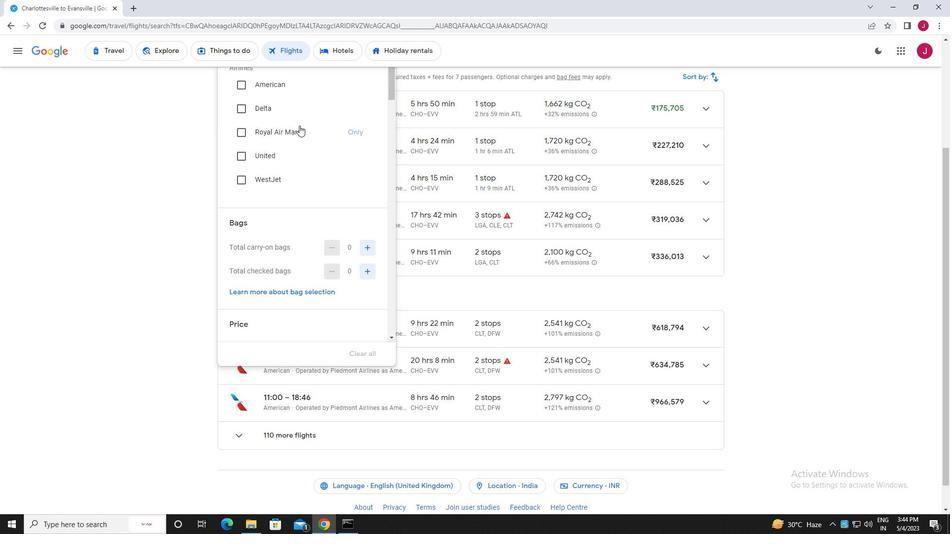 
Action: Mouse moved to (299, 127)
Screenshot: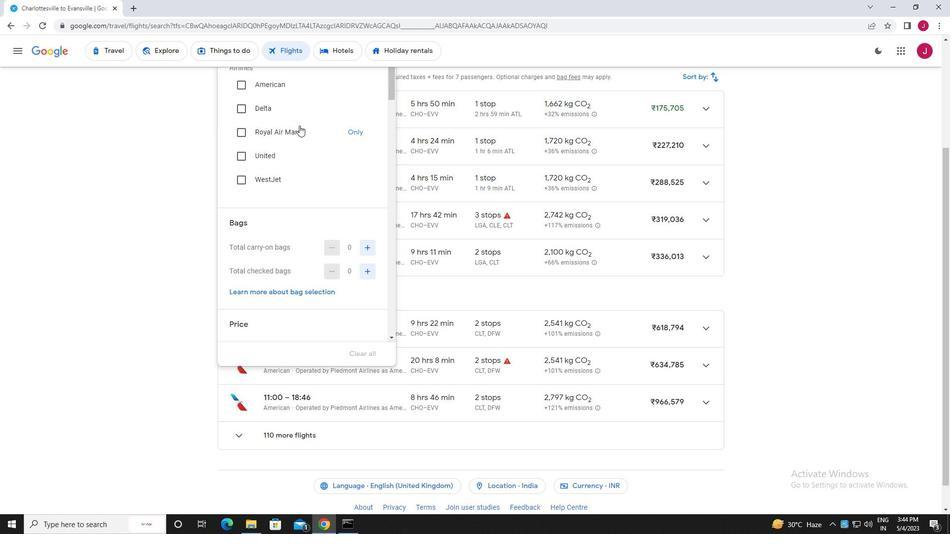 
Action: Mouse scrolled (299, 126) with delta (0, 0)
Screenshot: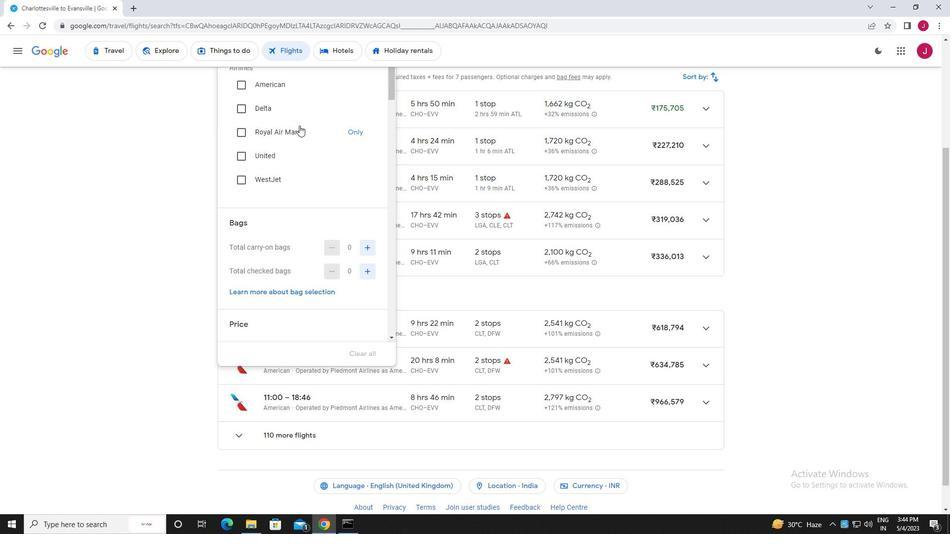 
Action: Mouse moved to (299, 127)
Screenshot: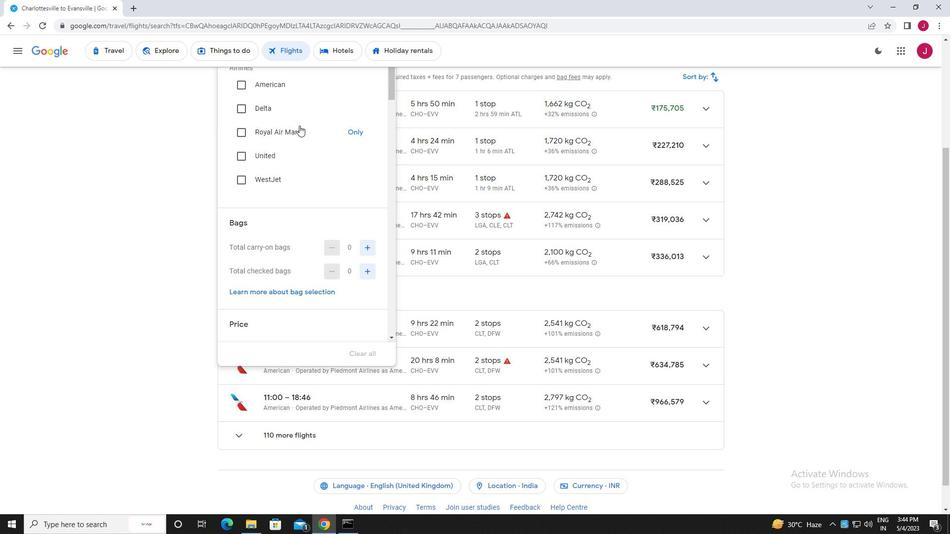 
Action: Mouse scrolled (299, 127) with delta (0, 0)
Screenshot: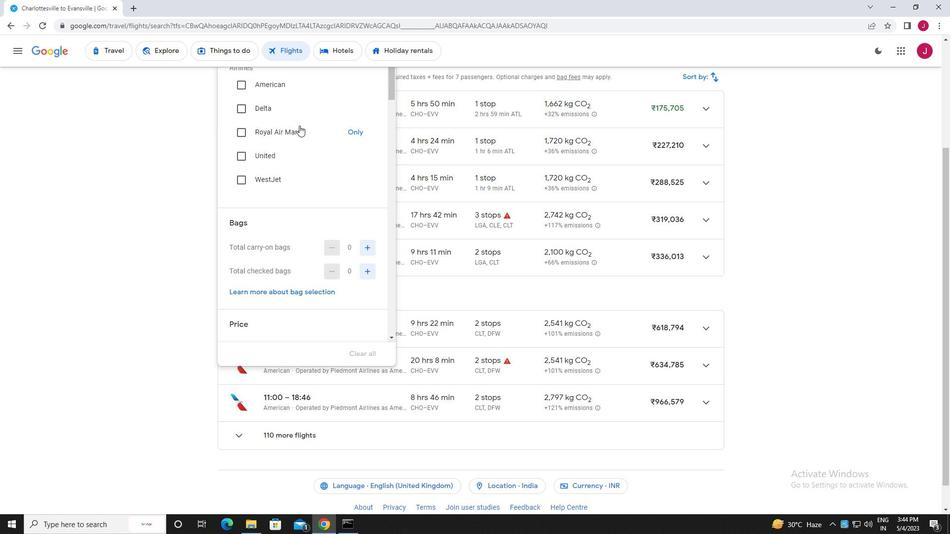 
Action: Mouse moved to (367, 100)
Screenshot: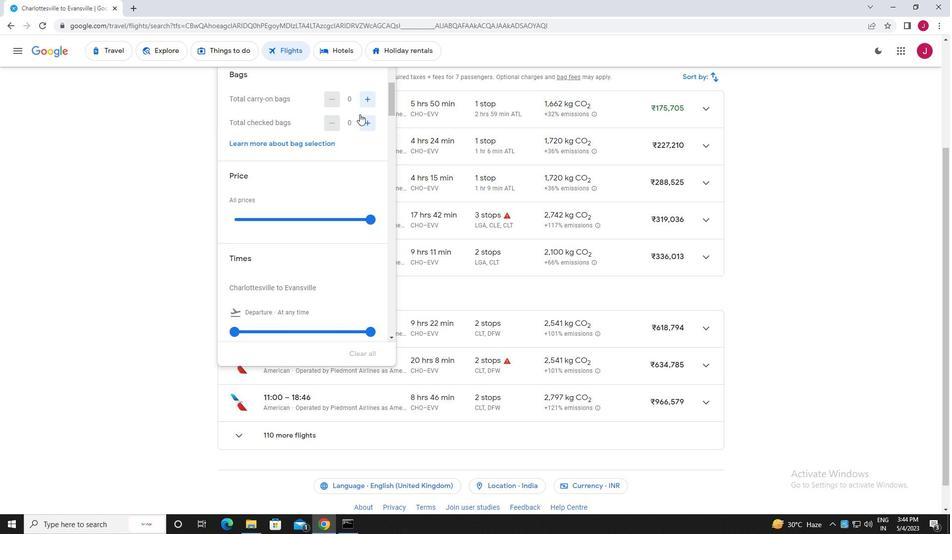 
Action: Mouse pressed left at (367, 100)
Screenshot: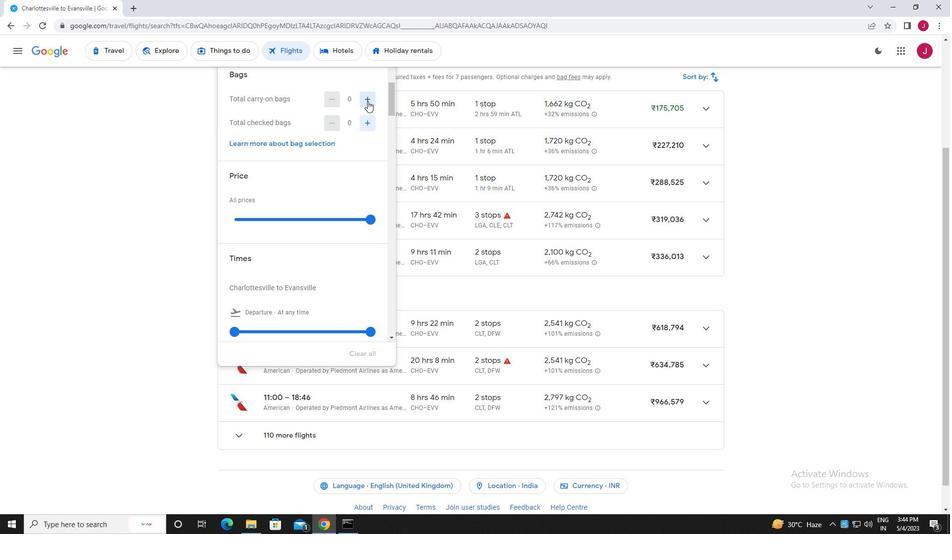 
Action: Mouse moved to (370, 225)
Screenshot: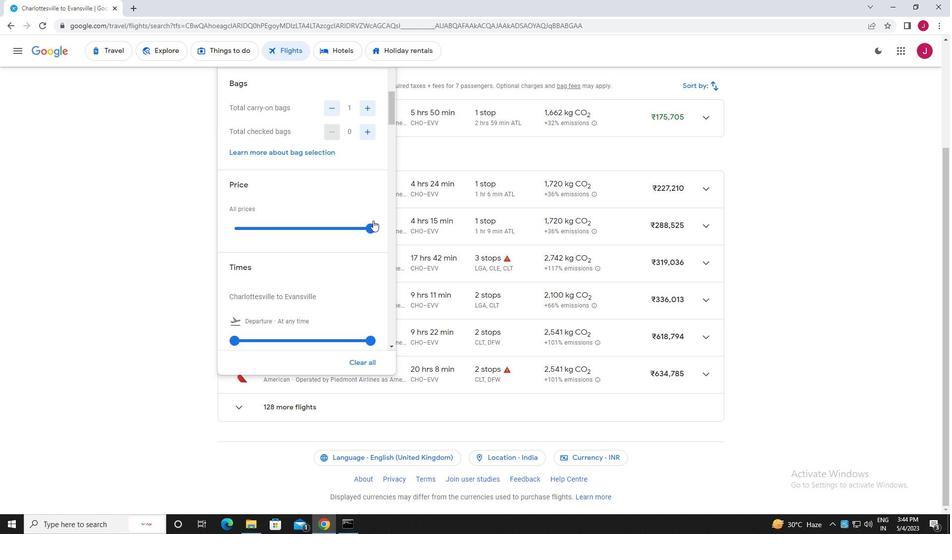 
Action: Mouse pressed left at (370, 225)
Screenshot: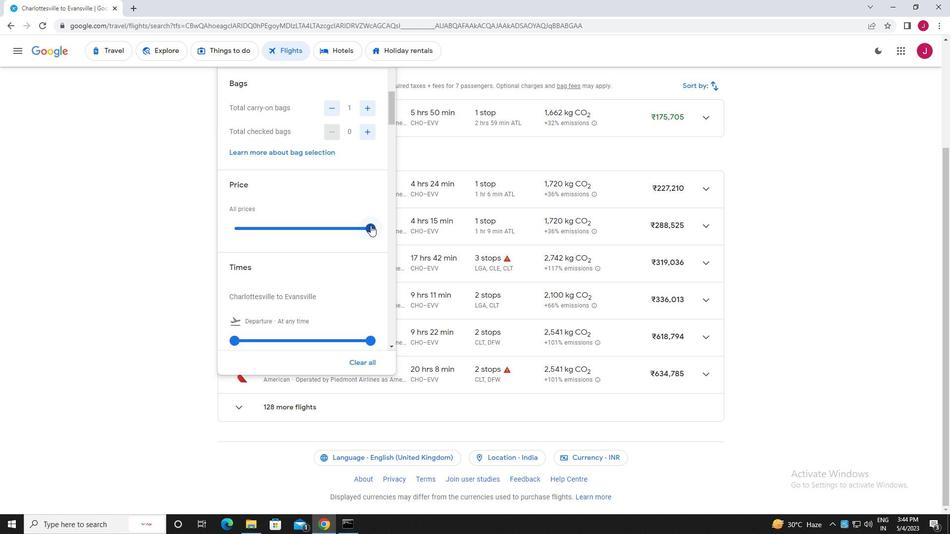 
Action: Mouse moved to (328, 223)
Screenshot: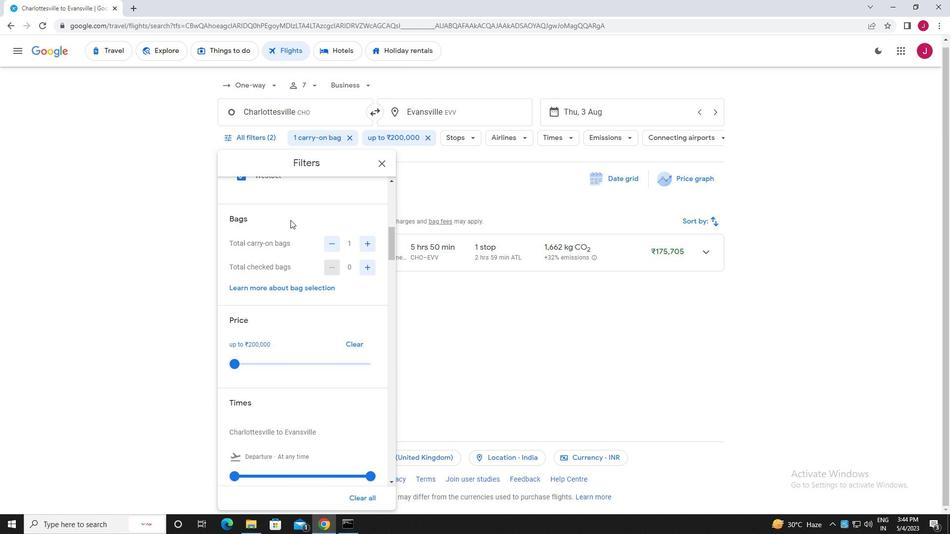 
Action: Mouse scrolled (328, 223) with delta (0, 0)
Screenshot: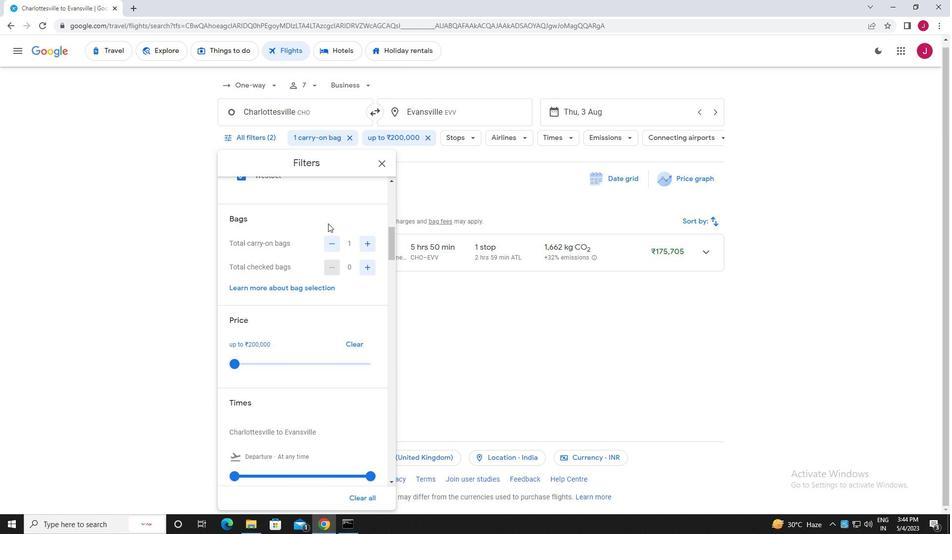 
Action: Mouse scrolled (328, 223) with delta (0, 0)
Screenshot: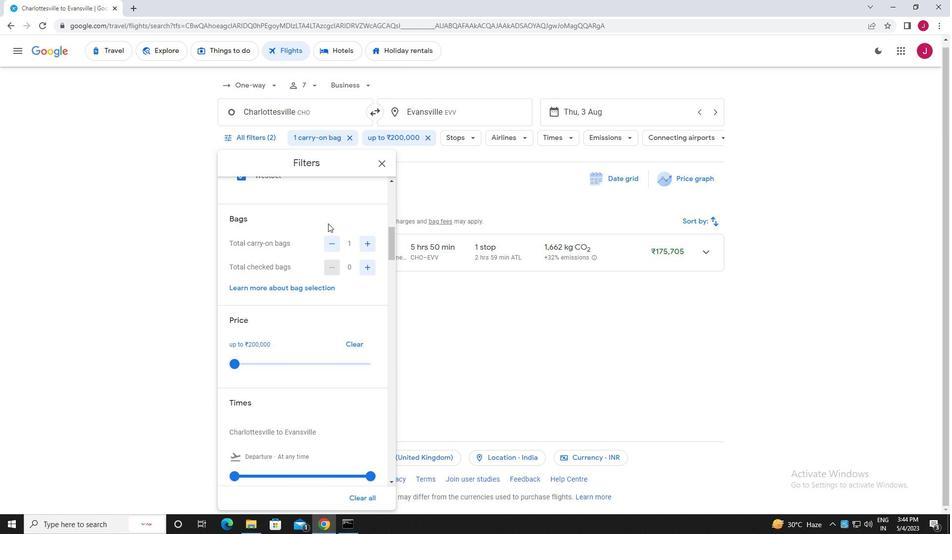 
Action: Mouse moved to (264, 256)
Screenshot: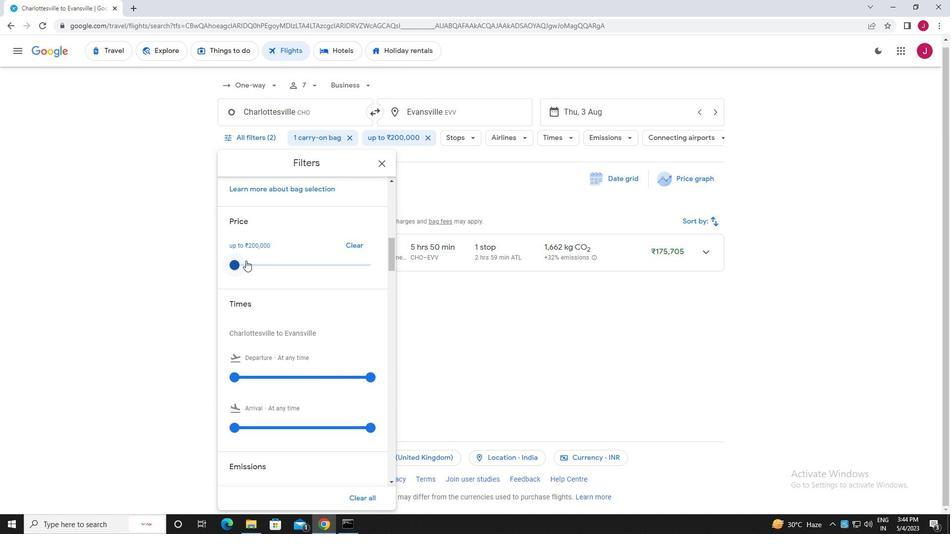 
Action: Mouse scrolled (264, 255) with delta (0, 0)
Screenshot: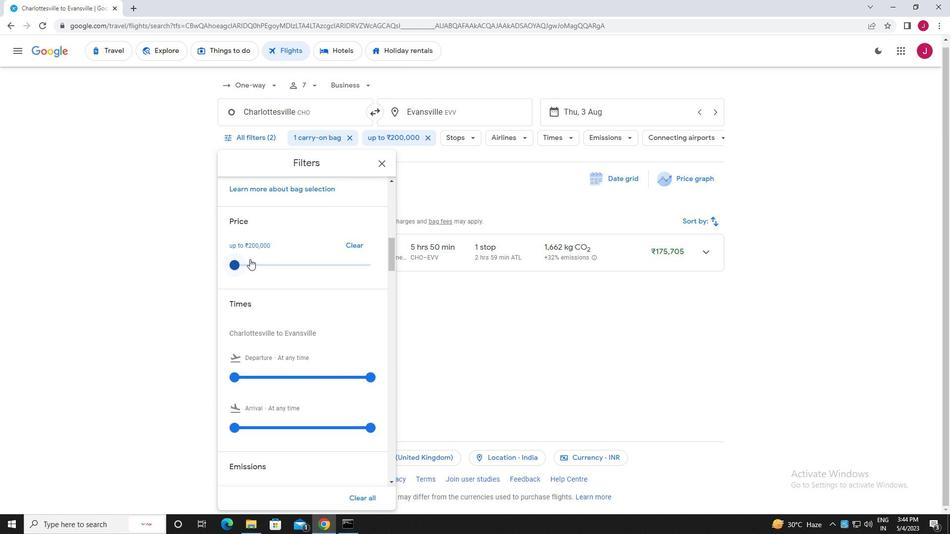 
Action: Mouse scrolled (264, 255) with delta (0, 0)
Screenshot: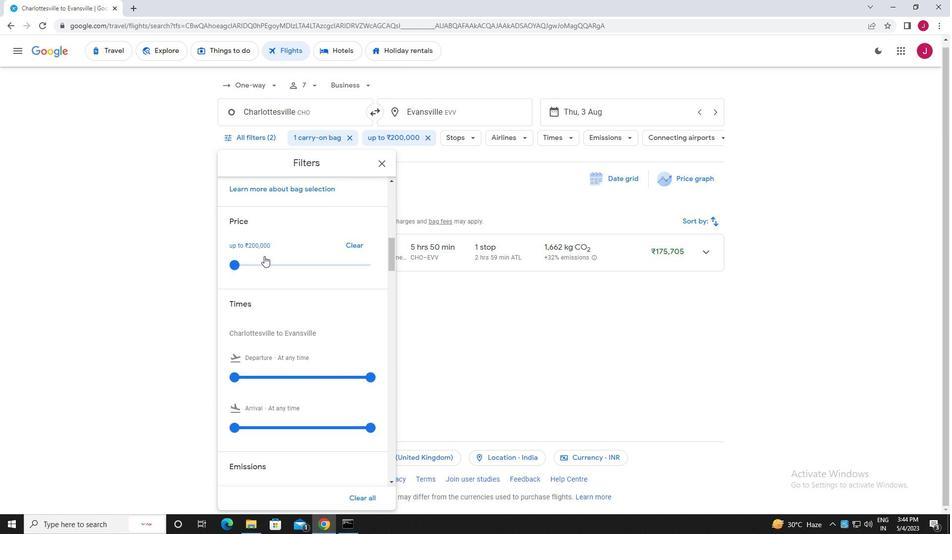 
Action: Mouse moved to (234, 278)
Screenshot: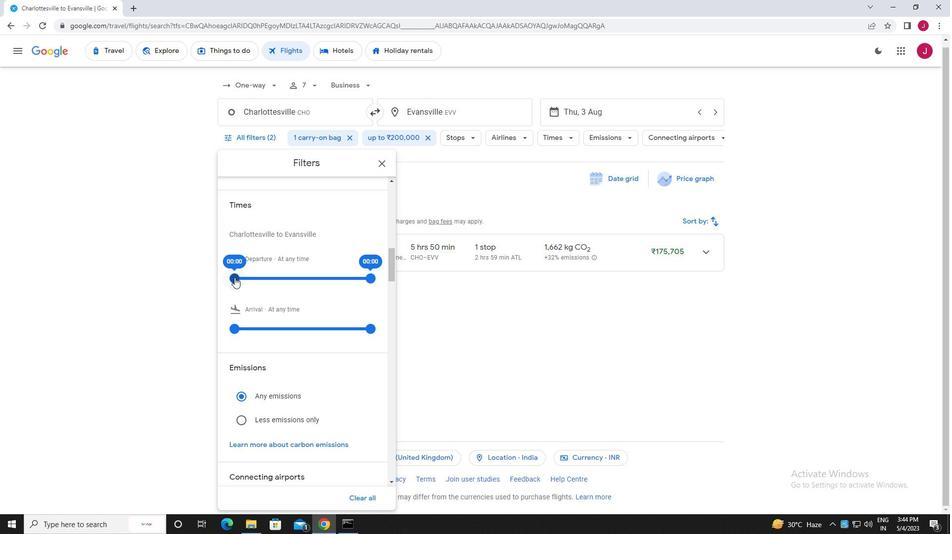 
Action: Mouse pressed left at (234, 278)
Screenshot: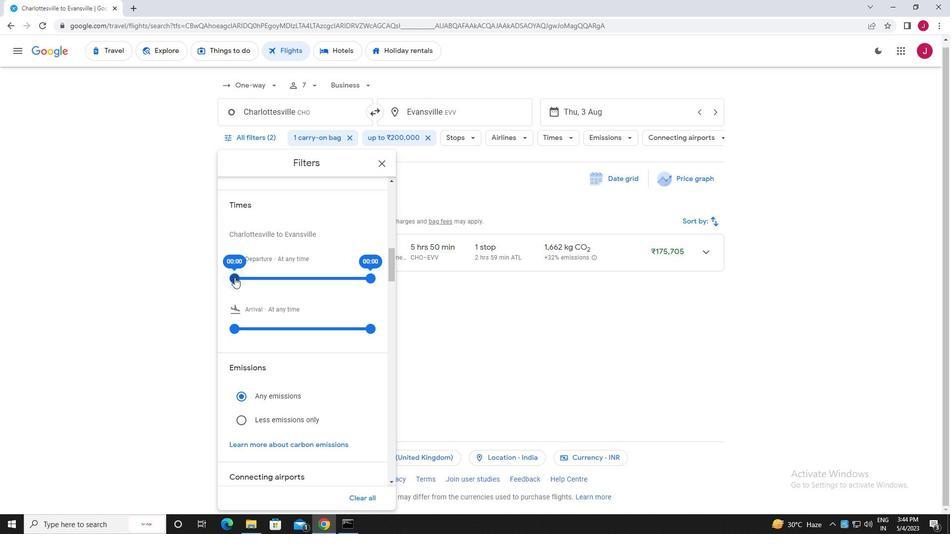 
Action: Mouse moved to (371, 279)
Screenshot: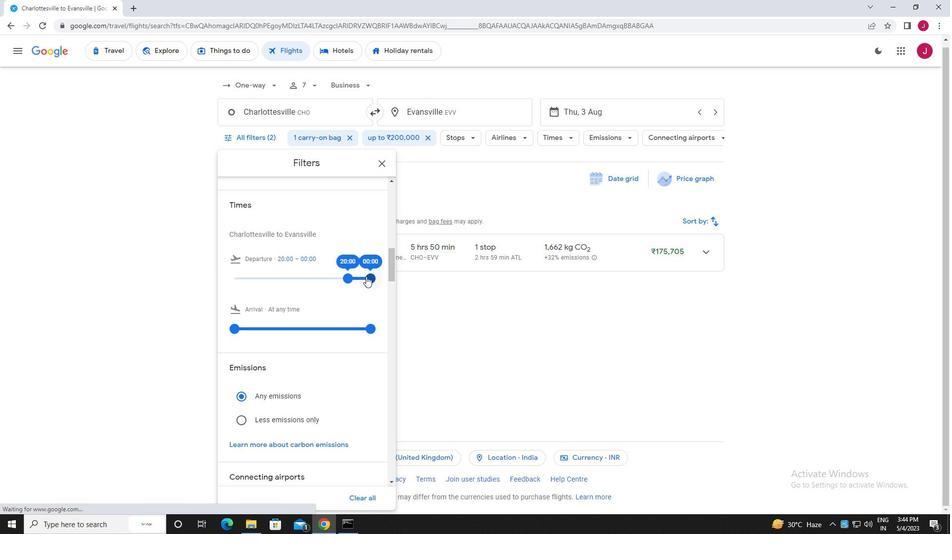 
Action: Mouse pressed left at (371, 279)
Screenshot: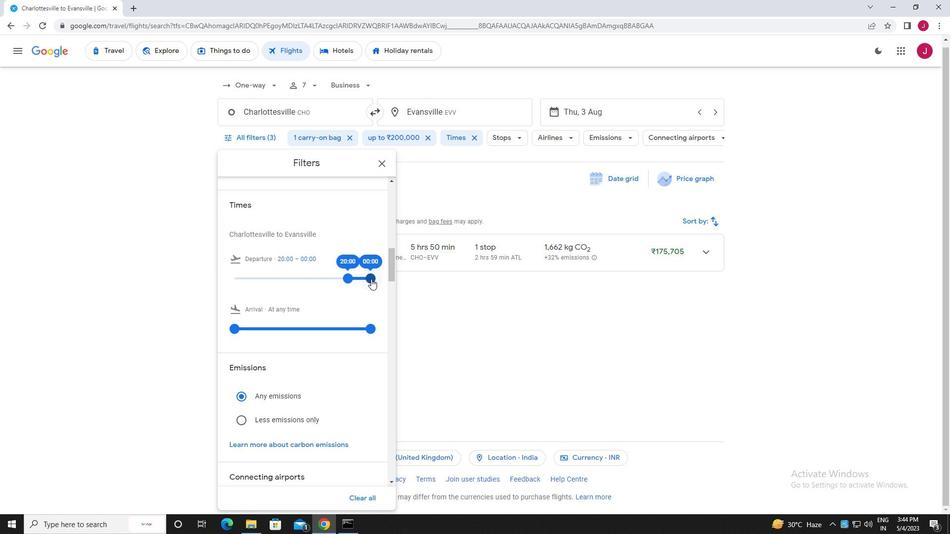 
Action: Mouse moved to (380, 164)
Screenshot: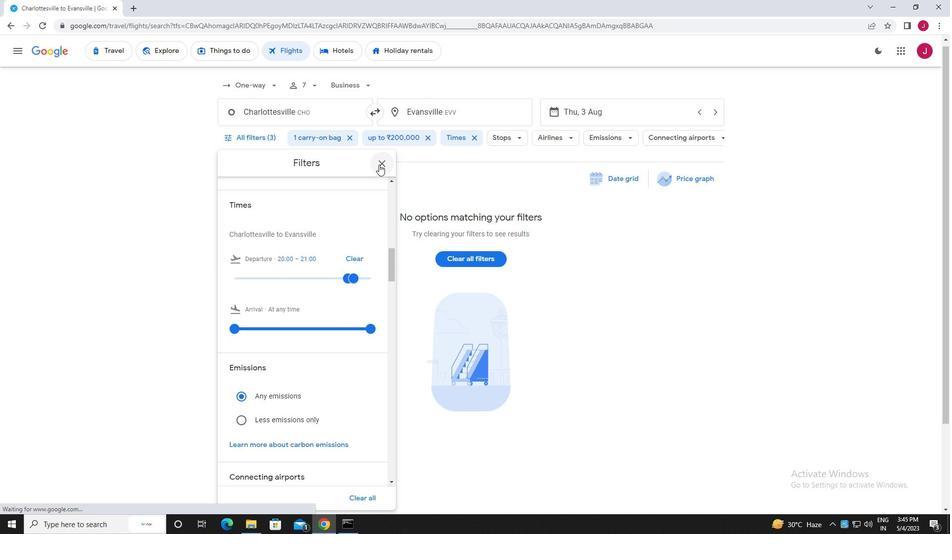 
Action: Mouse pressed left at (380, 164)
Screenshot: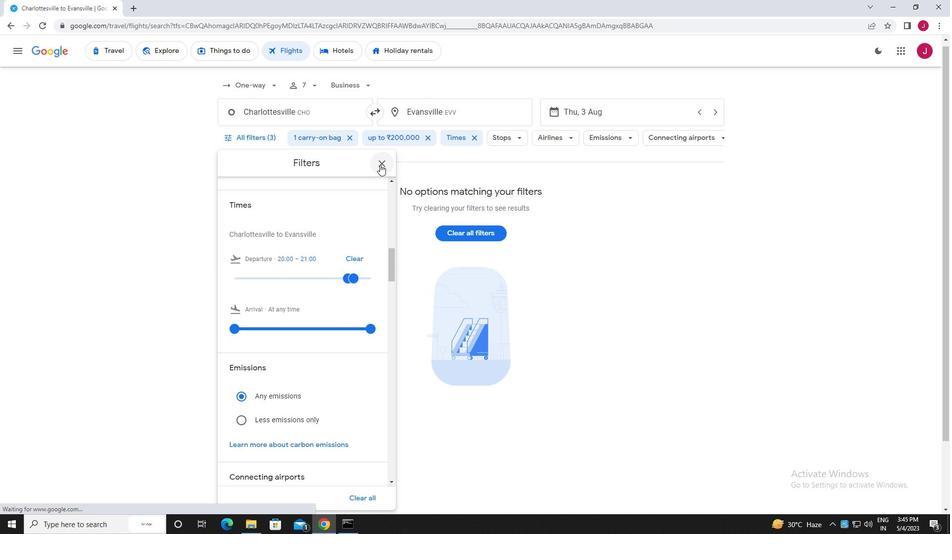 
Action: Mouse moved to (381, 164)
Screenshot: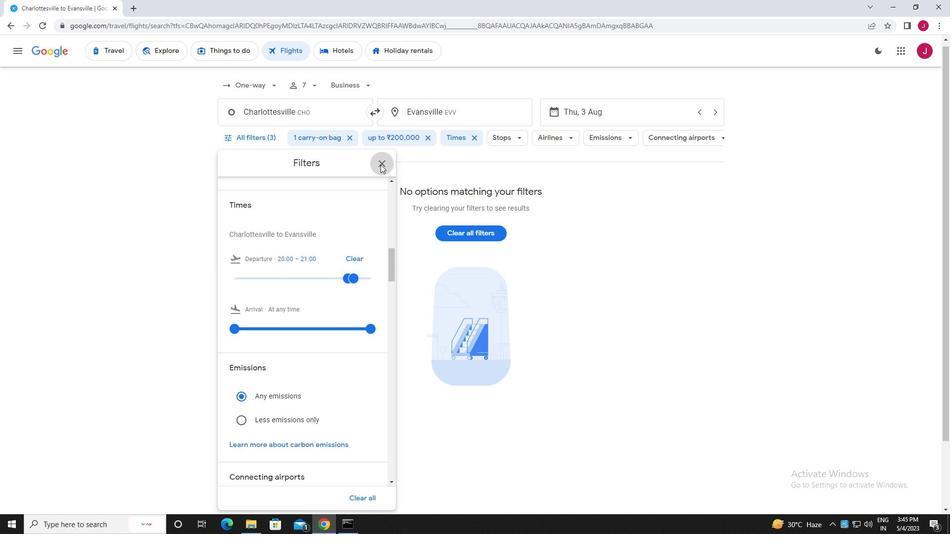 
